 Task: Add Attachment from Trello to Card Card0000000370 in Board Board0000000093 in Workspace WS0000000031 in Trello. Add Cover Blue to Card Card0000000370 in Board Board0000000093 in Workspace WS0000000031 in Trello. Add "Copy Card To …" Button titled Button0000000370 to "bottom" of the list "To Do" to Card Card0000000370 in Board Board0000000093 in Workspace WS0000000031 in Trello. Add Description DS0000000370 to Card Card0000000370 in Board Board0000000093 in Workspace WS0000000031 in Trello. Add Comment CM0000000370 to Card Card0000000370 in Board Board0000000093 in Workspace WS0000000031 in Trello
Action: Mouse moved to (412, 481)
Screenshot: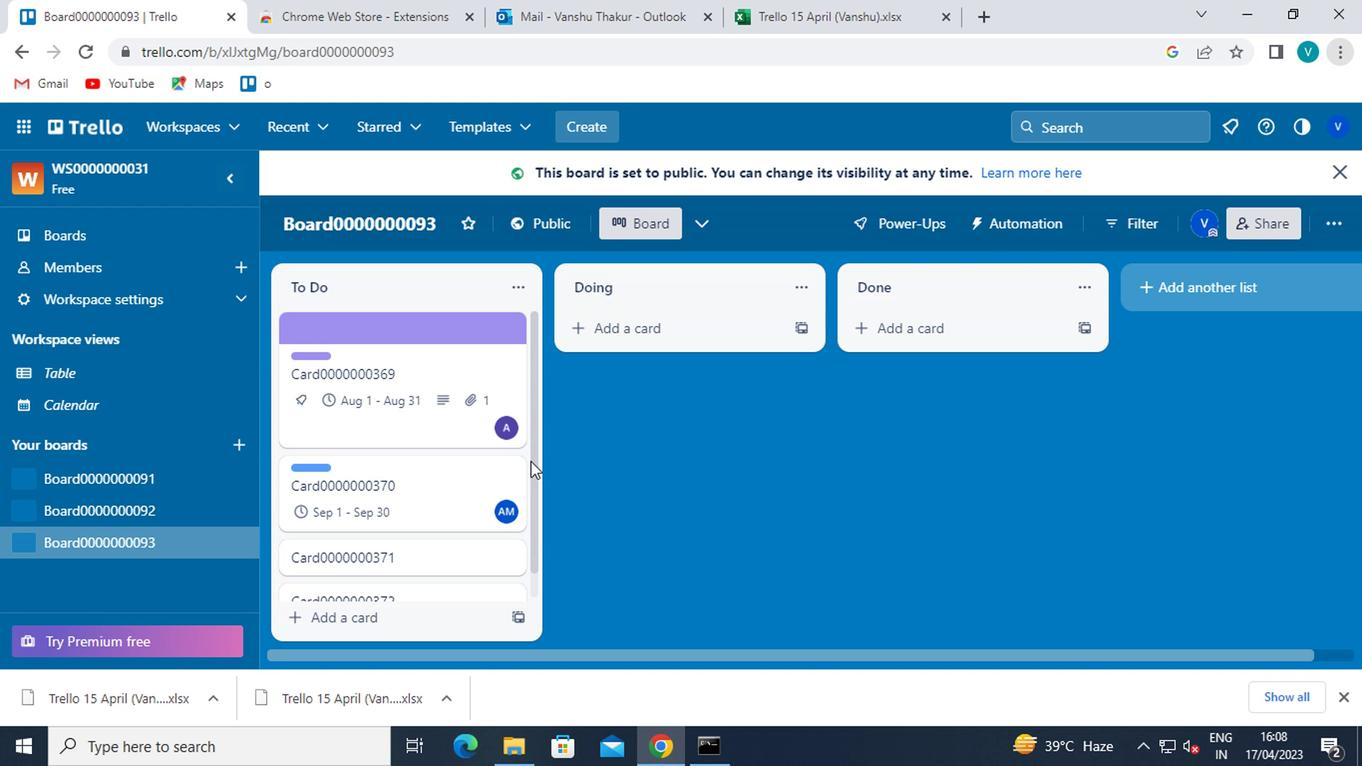 
Action: Mouse pressed left at (412, 481)
Screenshot: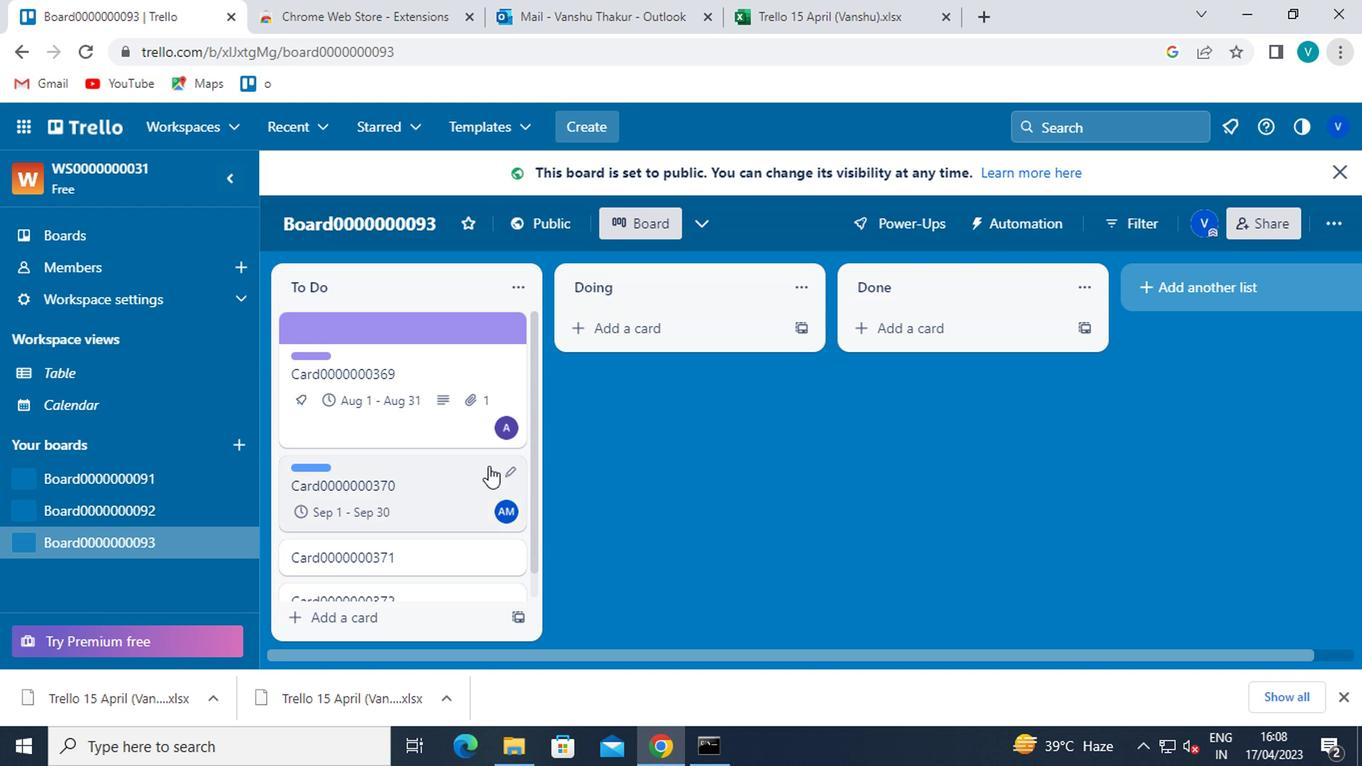 
Action: Mouse moved to (941, 430)
Screenshot: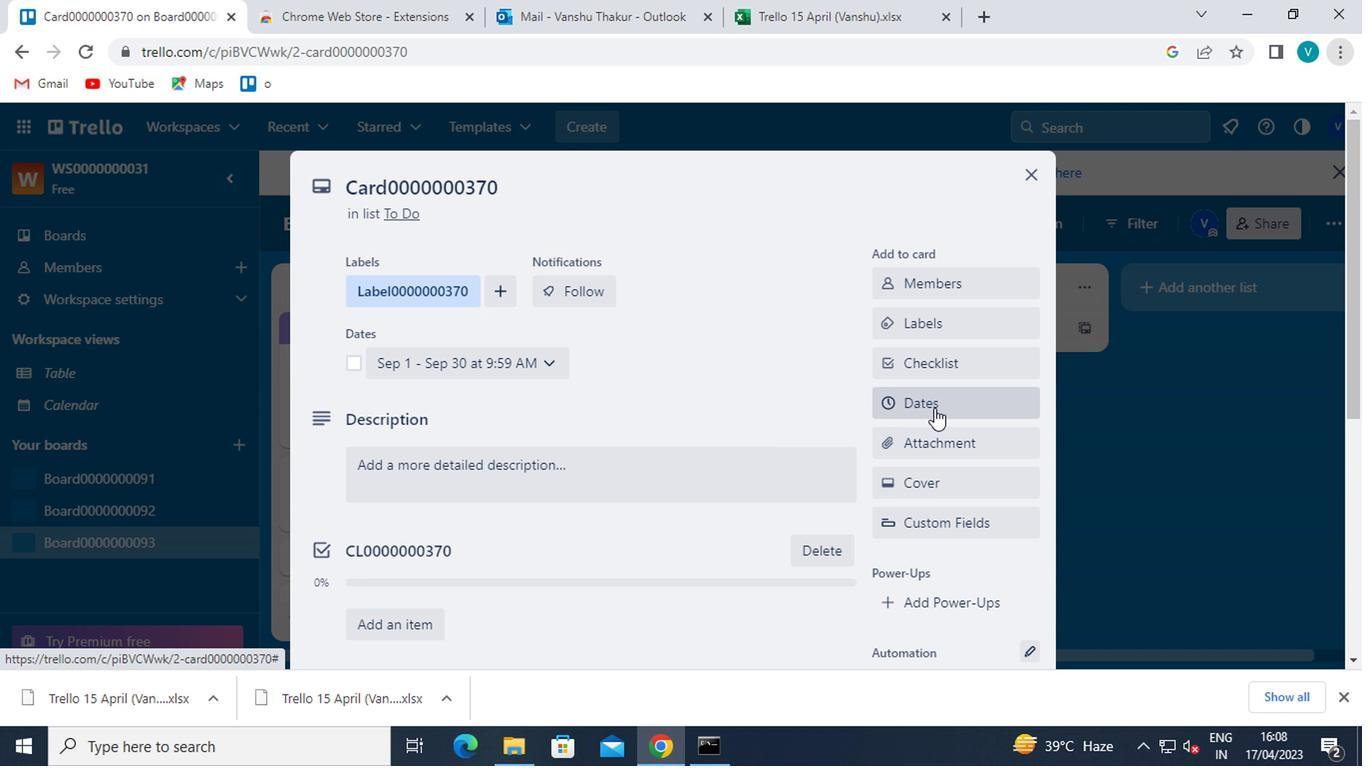 
Action: Mouse pressed left at (941, 430)
Screenshot: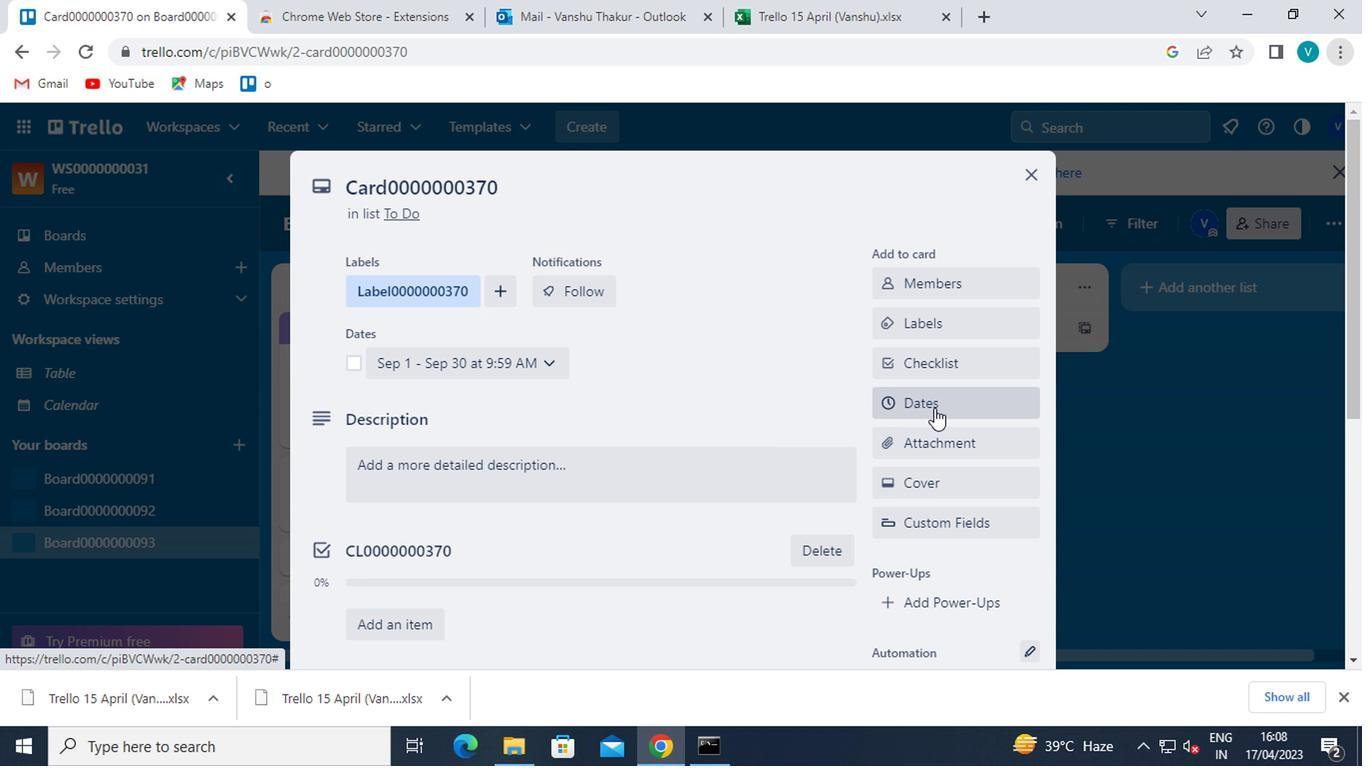 
Action: Mouse moved to (943, 236)
Screenshot: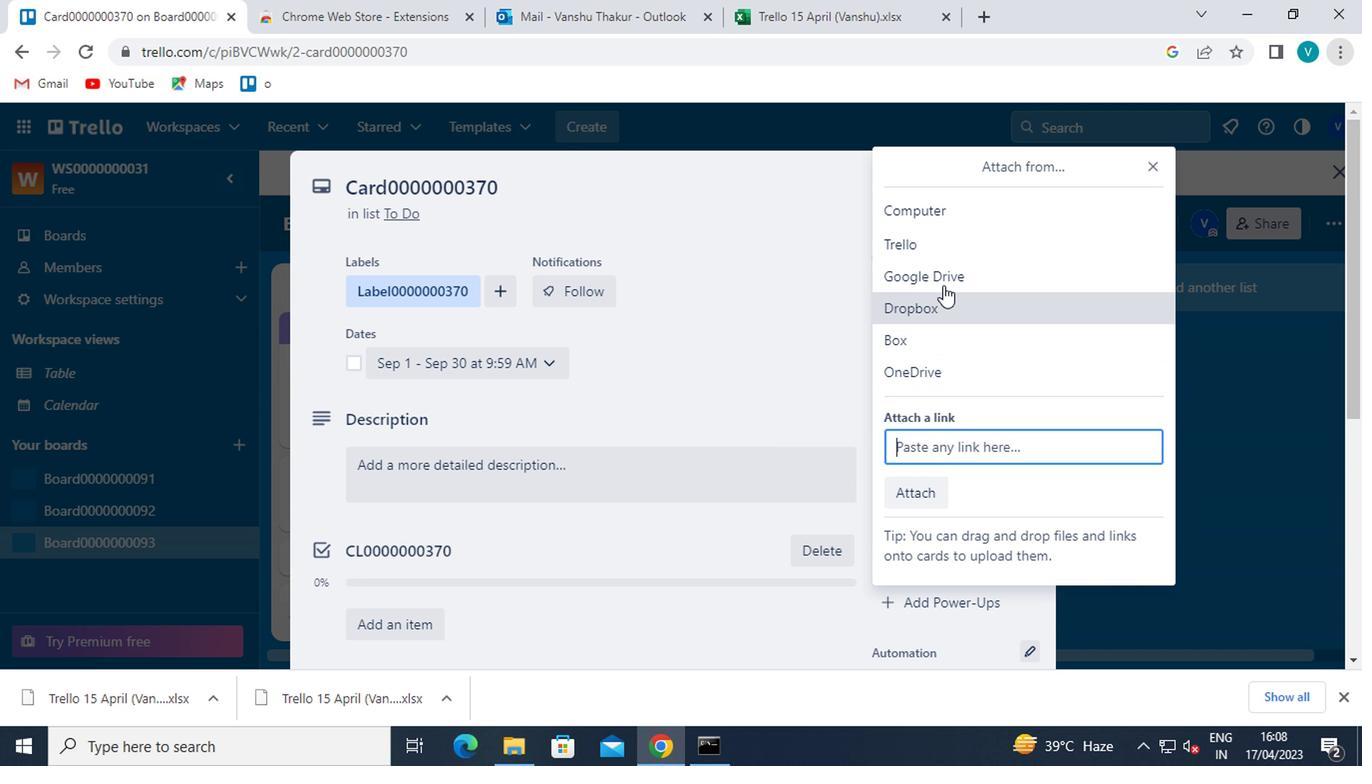 
Action: Mouse pressed left at (943, 236)
Screenshot: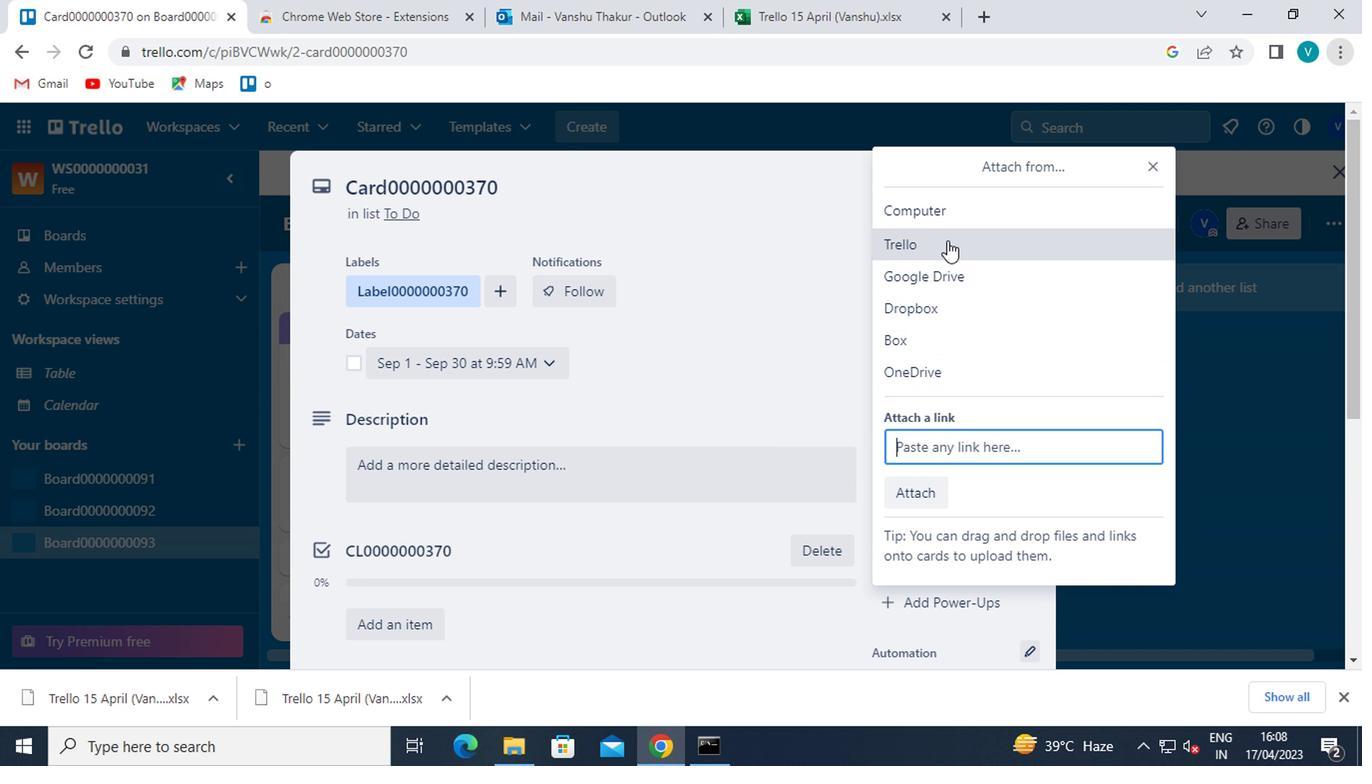 
Action: Mouse moved to (945, 325)
Screenshot: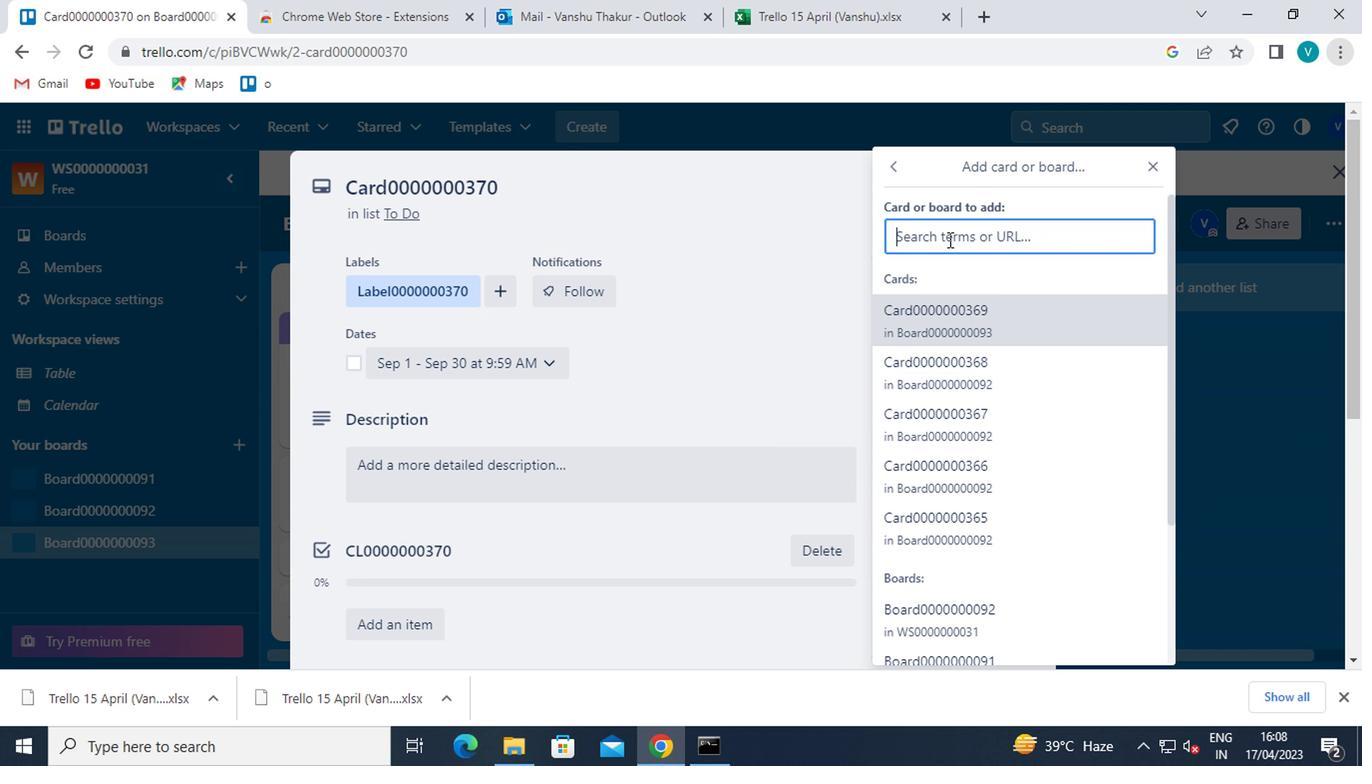 
Action: Mouse pressed left at (945, 325)
Screenshot: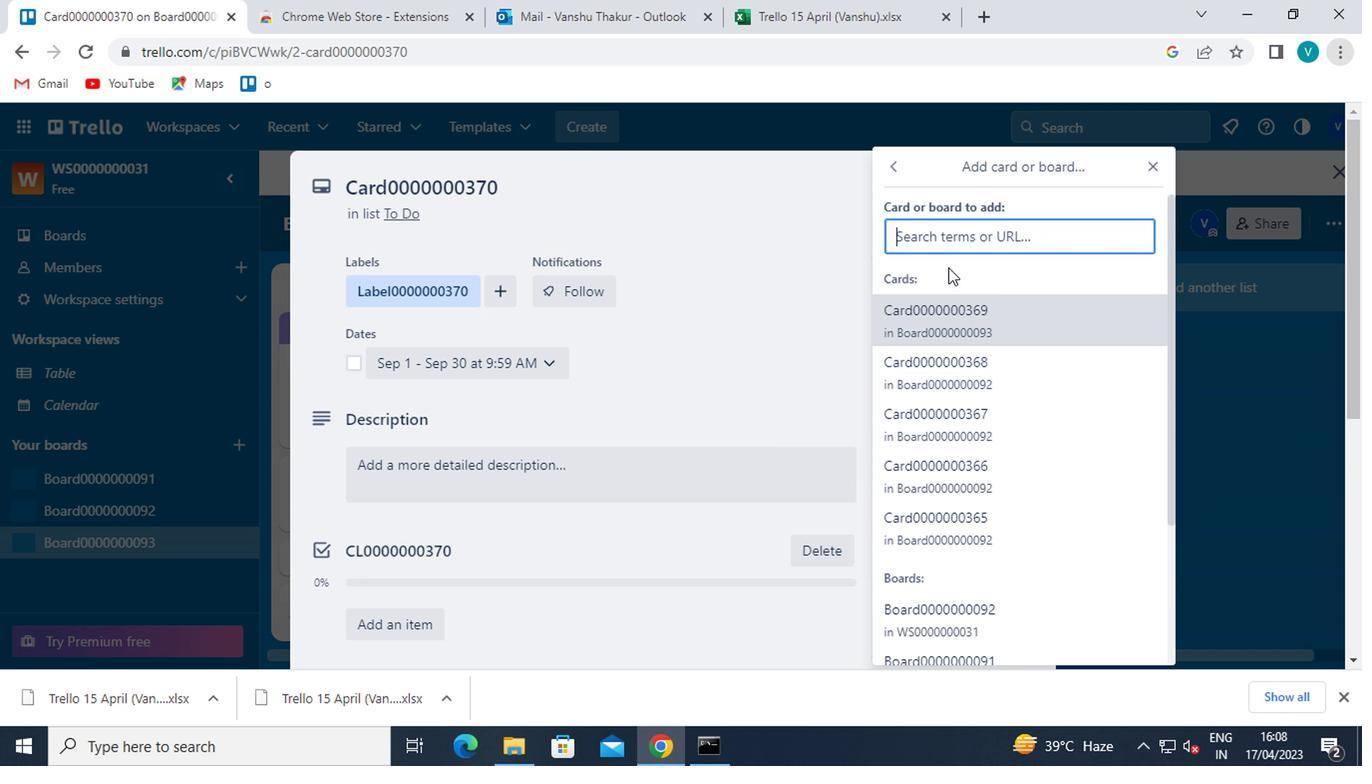 
Action: Mouse moved to (933, 478)
Screenshot: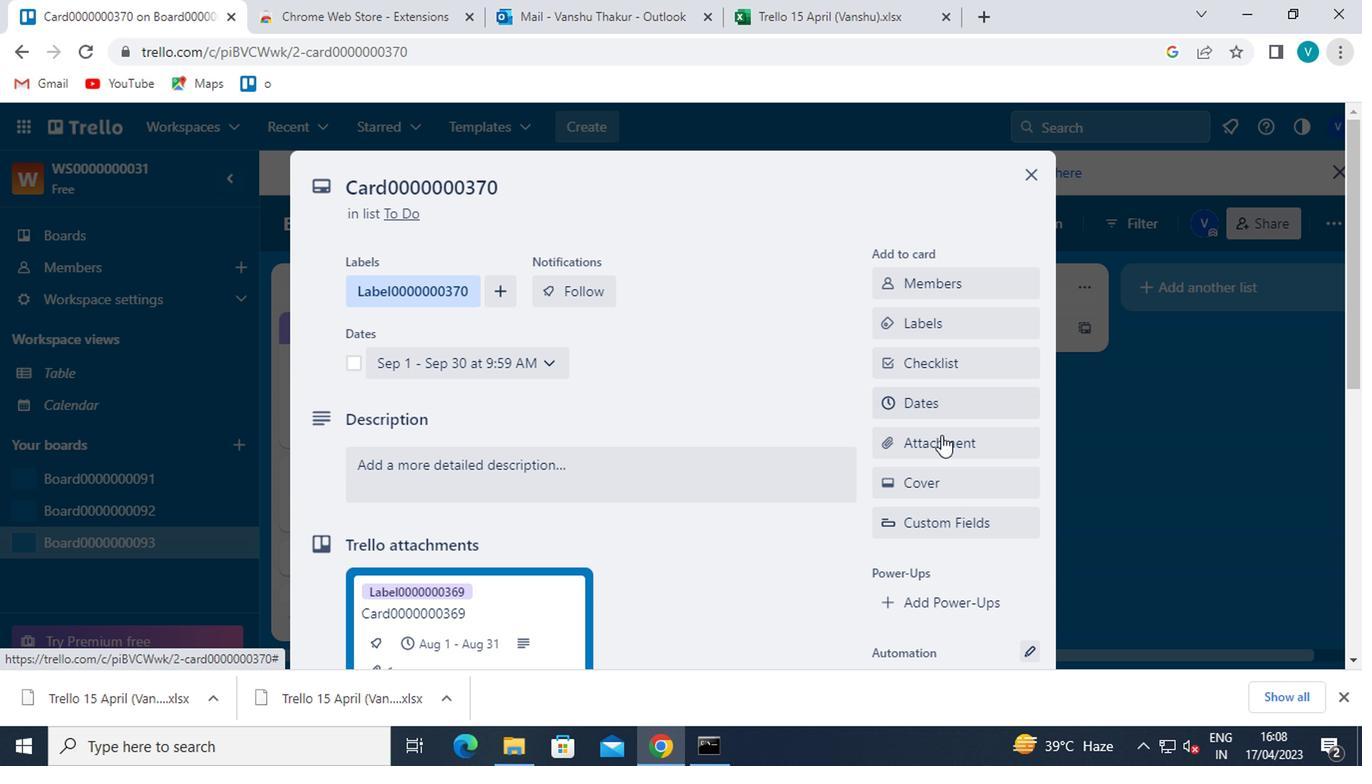 
Action: Mouse pressed left at (933, 478)
Screenshot: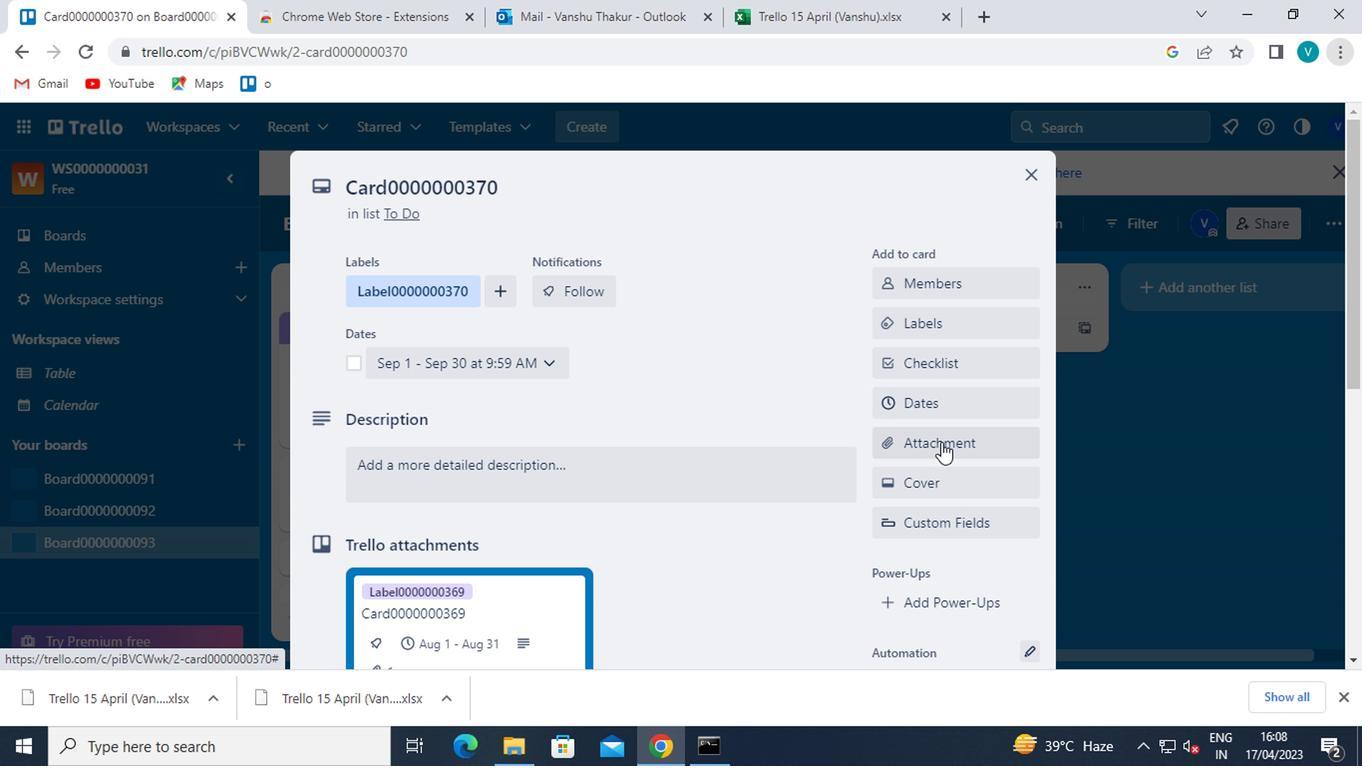 
Action: Mouse moved to (906, 396)
Screenshot: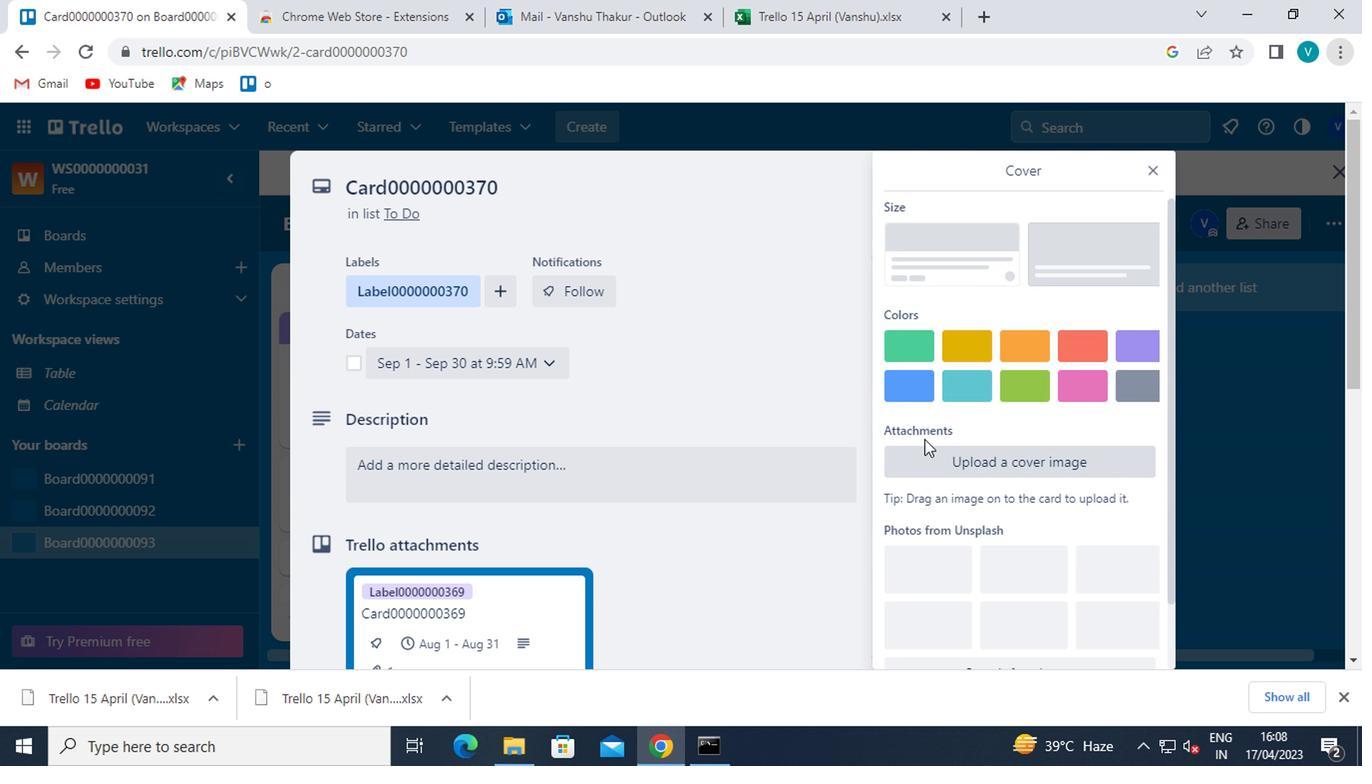 
Action: Mouse pressed left at (906, 396)
Screenshot: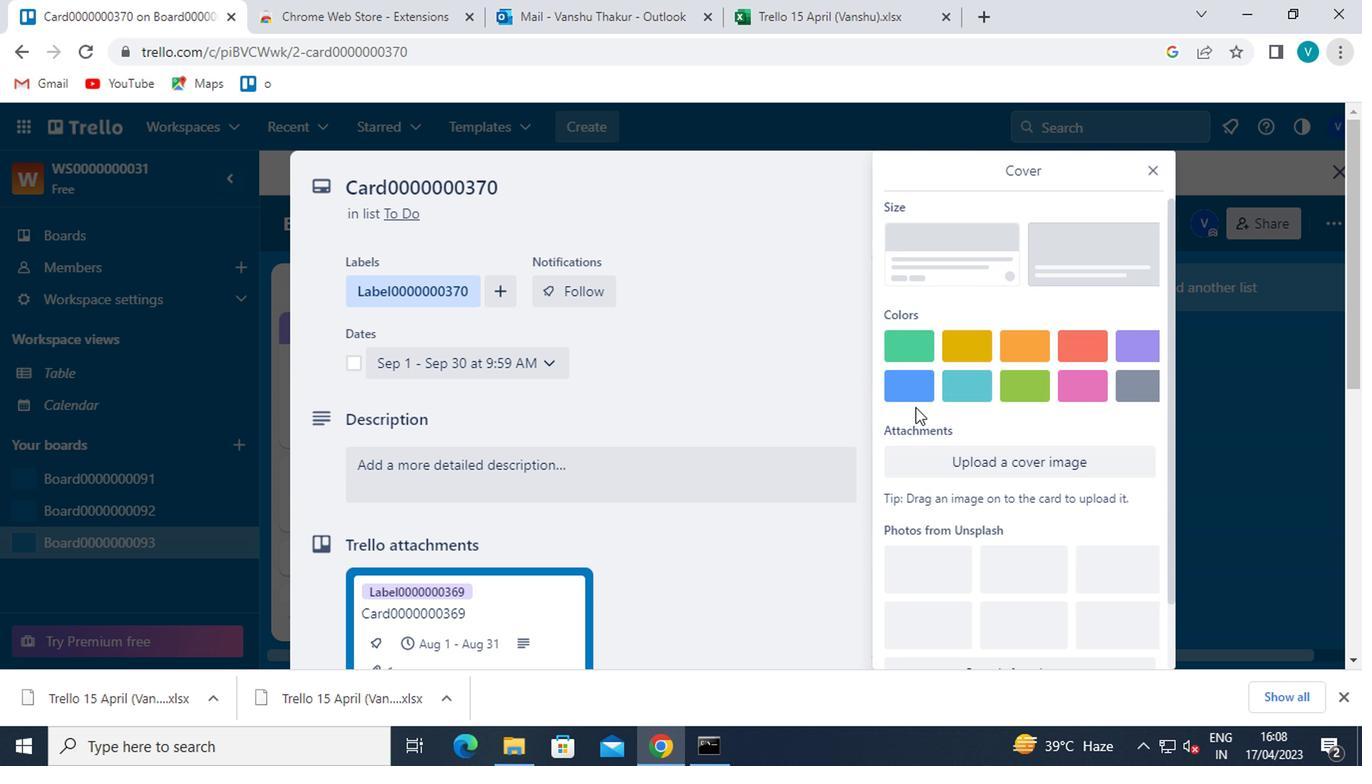 
Action: Mouse moved to (1139, 171)
Screenshot: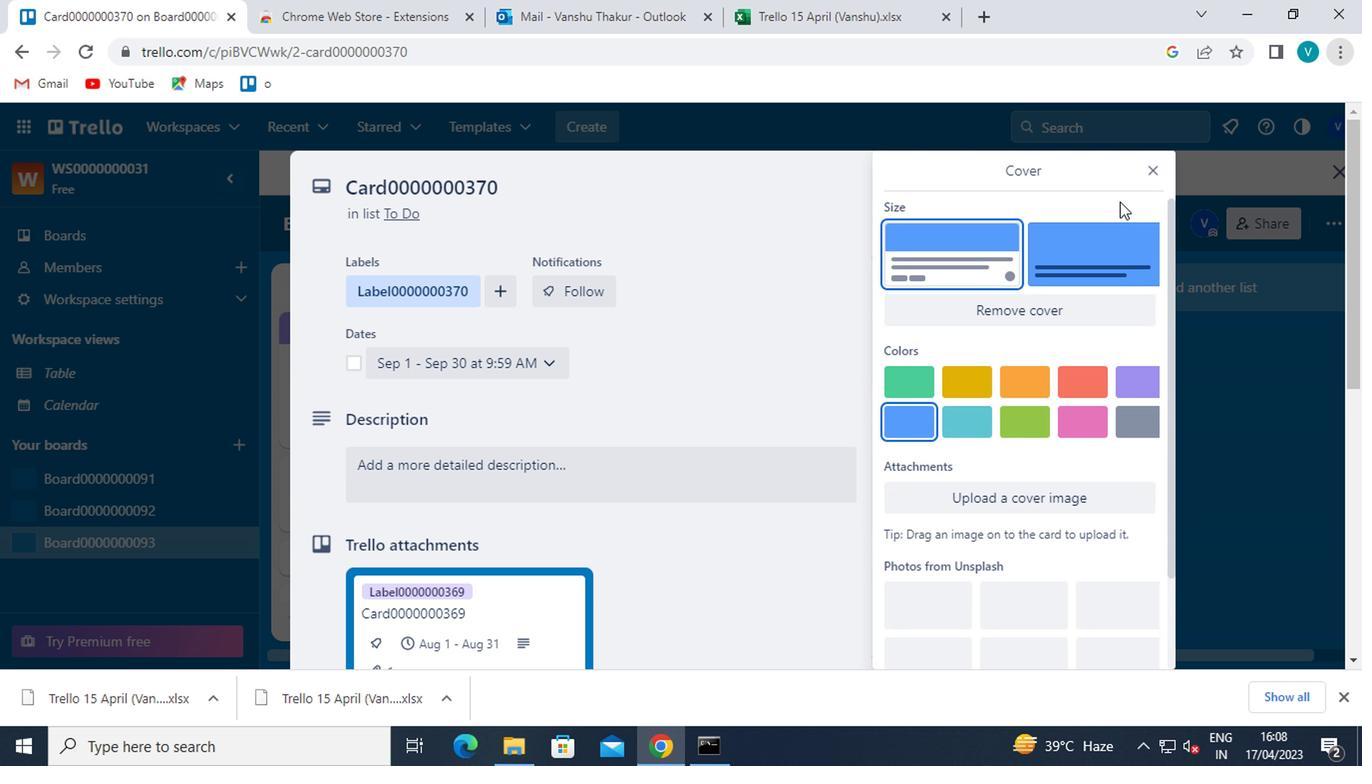 
Action: Mouse pressed left at (1139, 171)
Screenshot: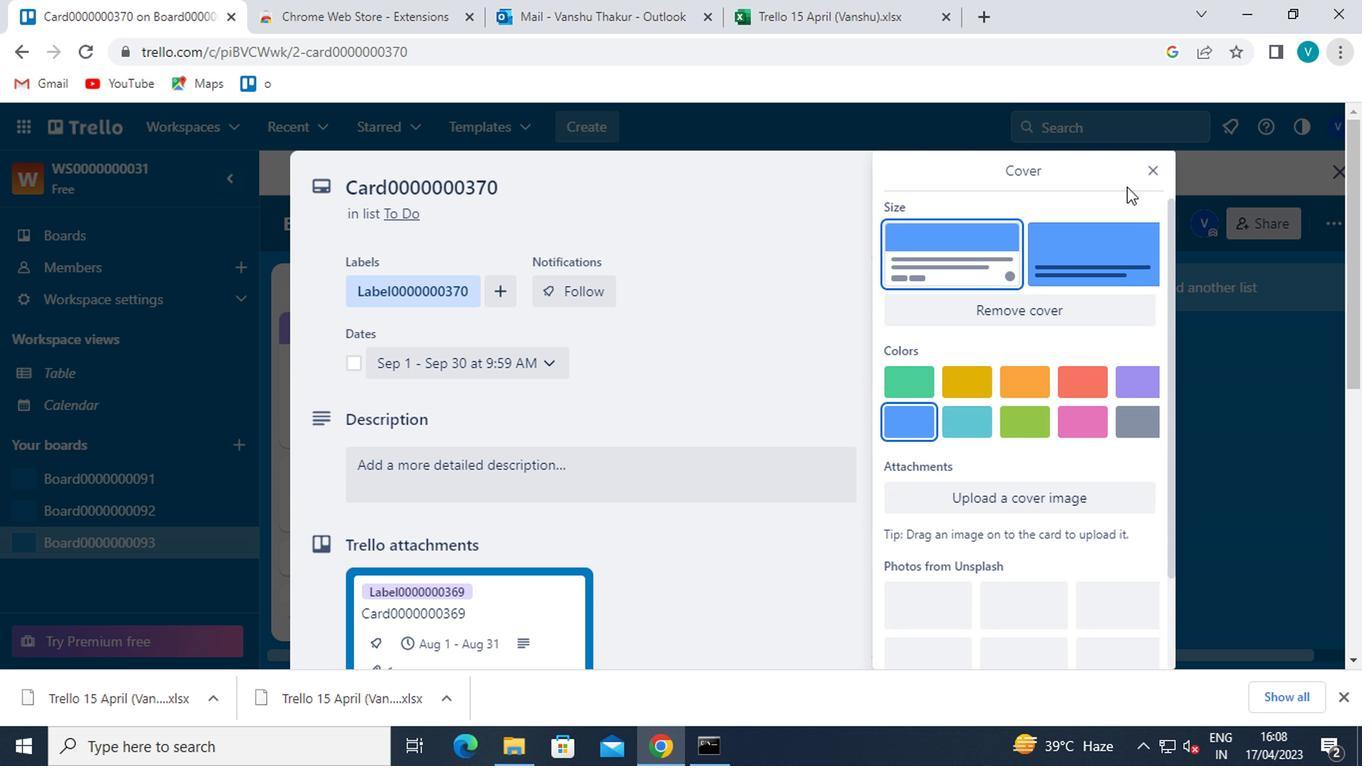 
Action: Mouse moved to (924, 431)
Screenshot: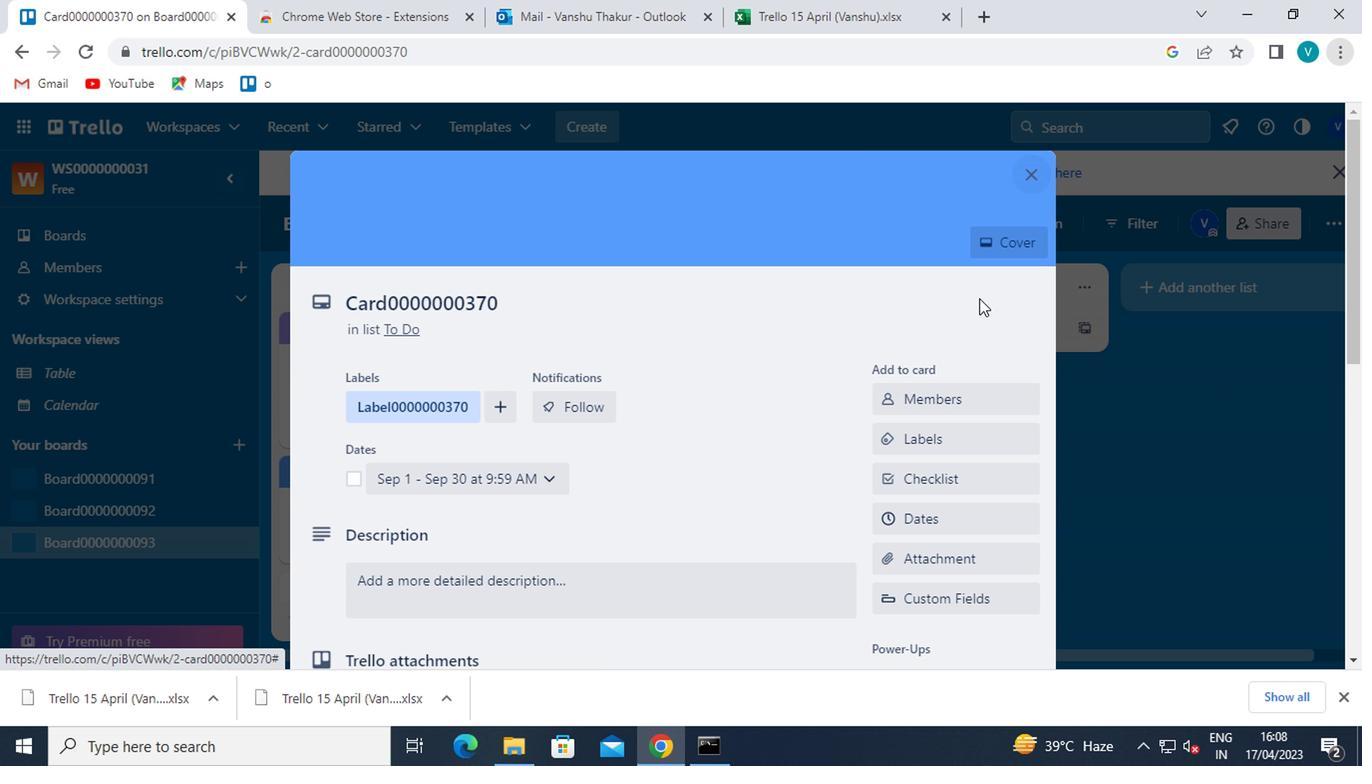 
Action: Mouse scrolled (924, 430) with delta (0, 0)
Screenshot: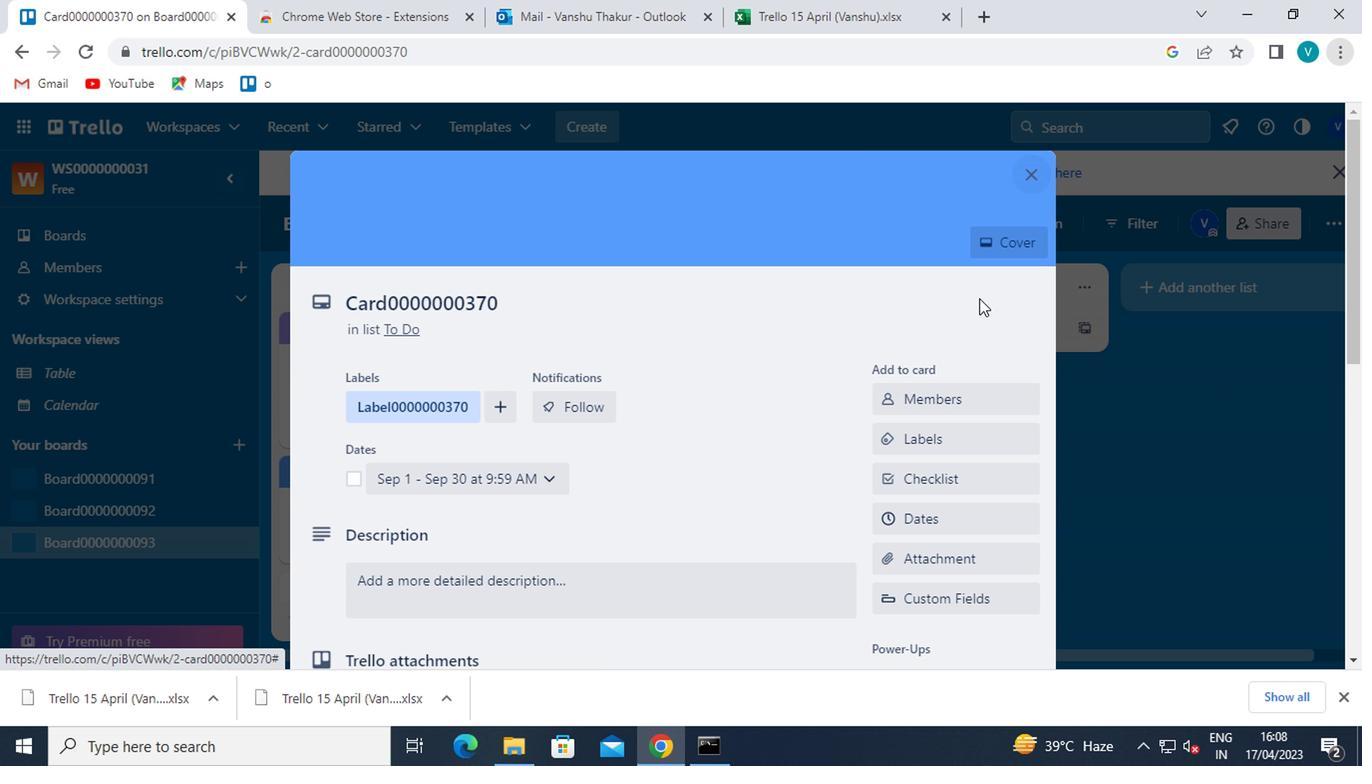
Action: Mouse moved to (922, 435)
Screenshot: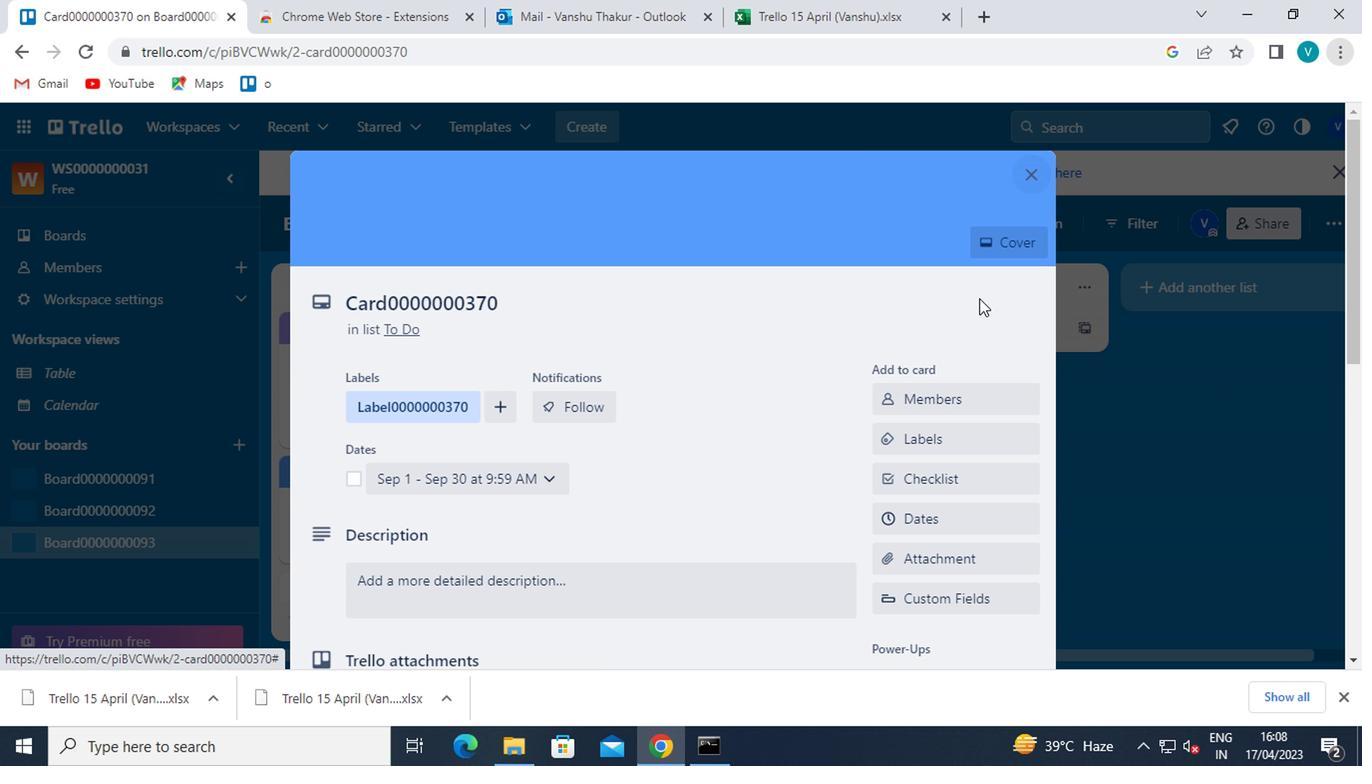 
Action: Mouse scrolled (922, 433) with delta (0, -1)
Screenshot: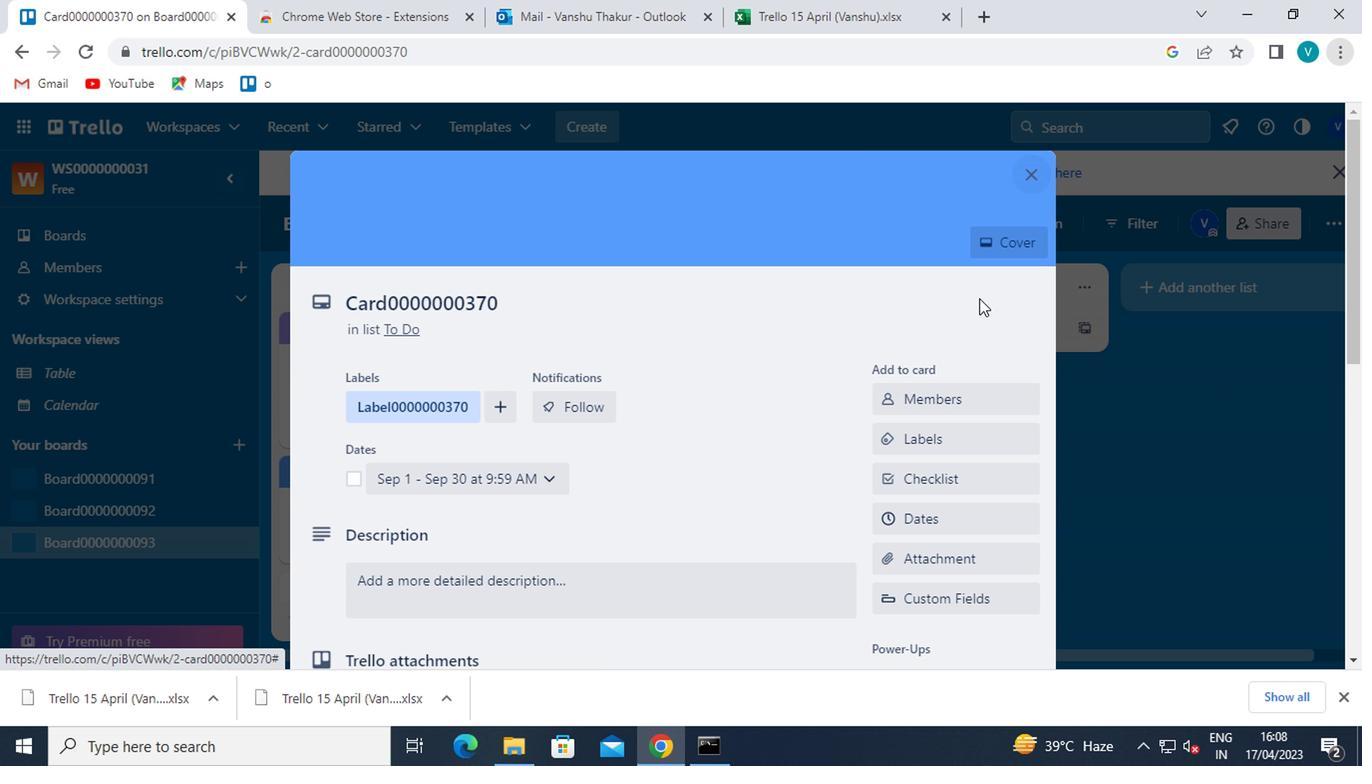
Action: Mouse moved to (921, 607)
Screenshot: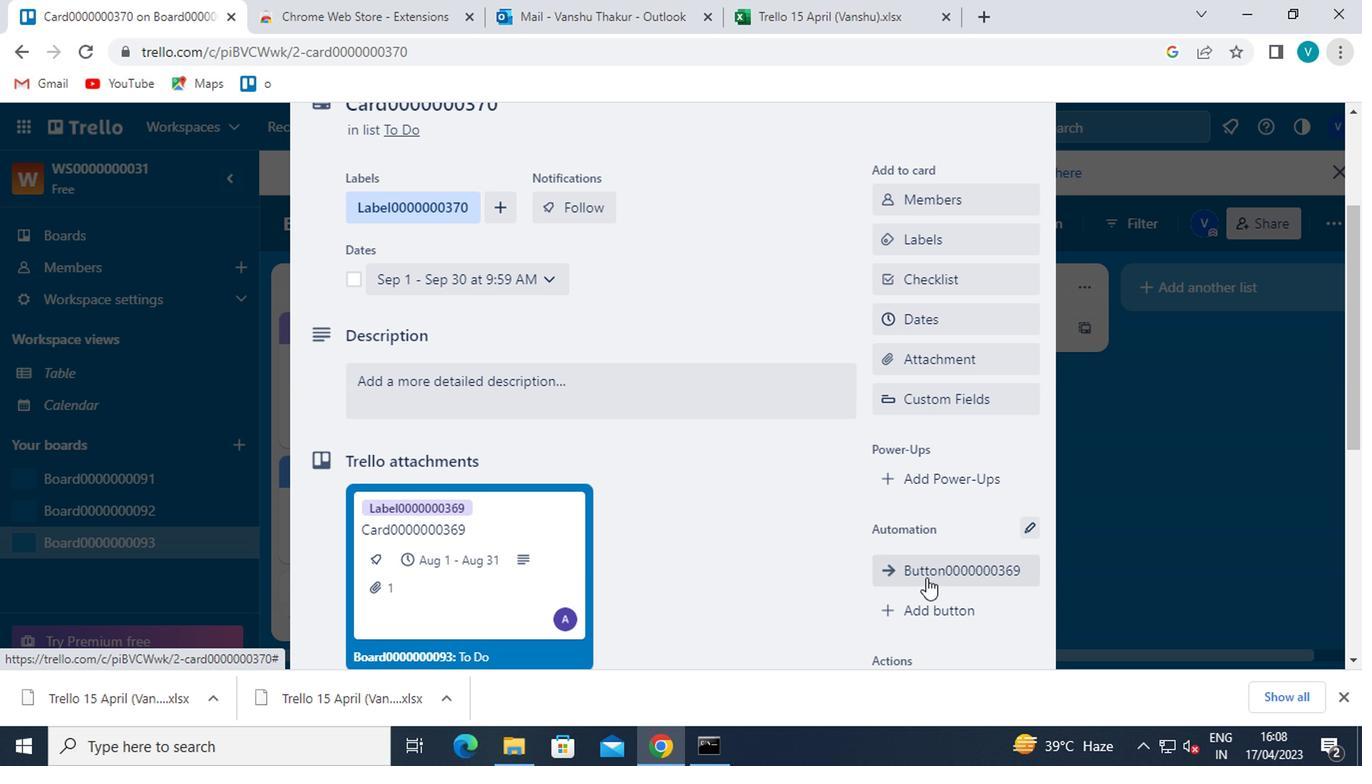 
Action: Mouse pressed left at (921, 607)
Screenshot: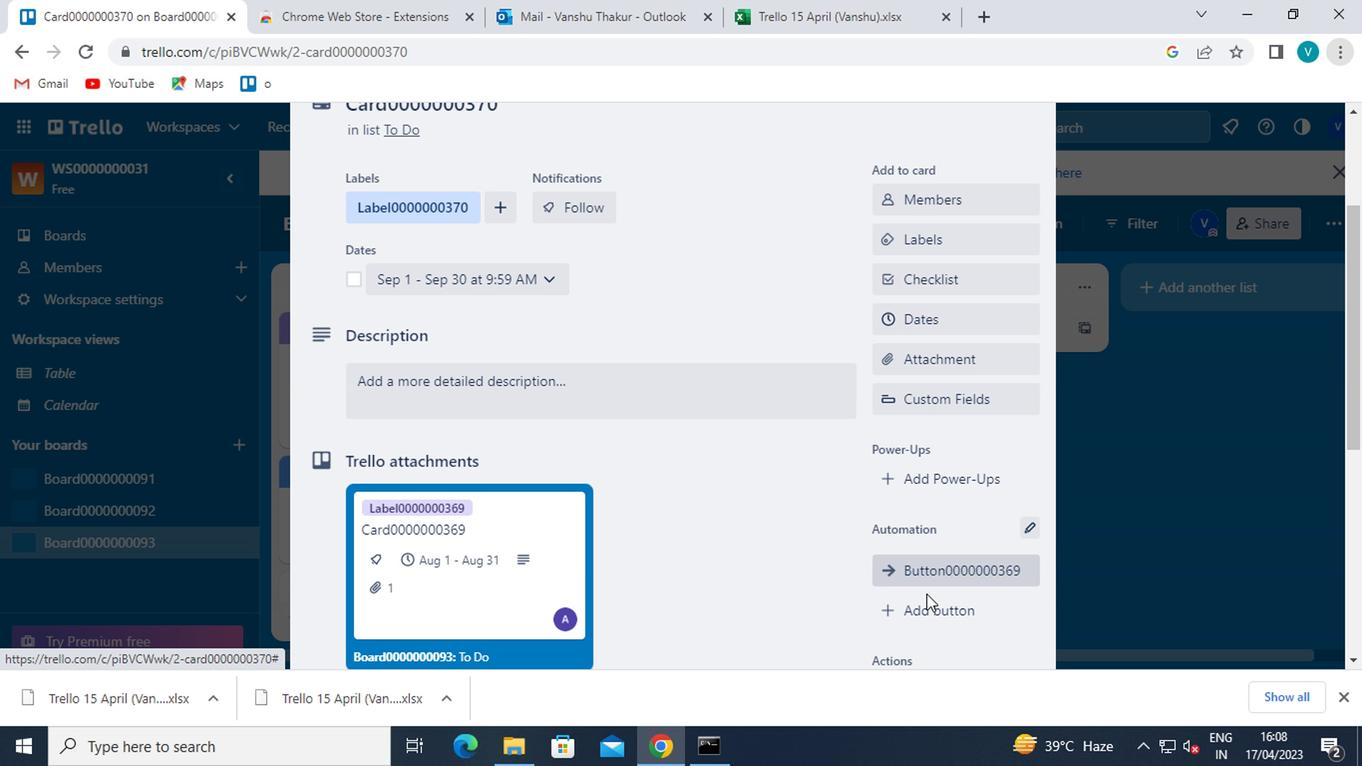 
Action: Mouse moved to (965, 290)
Screenshot: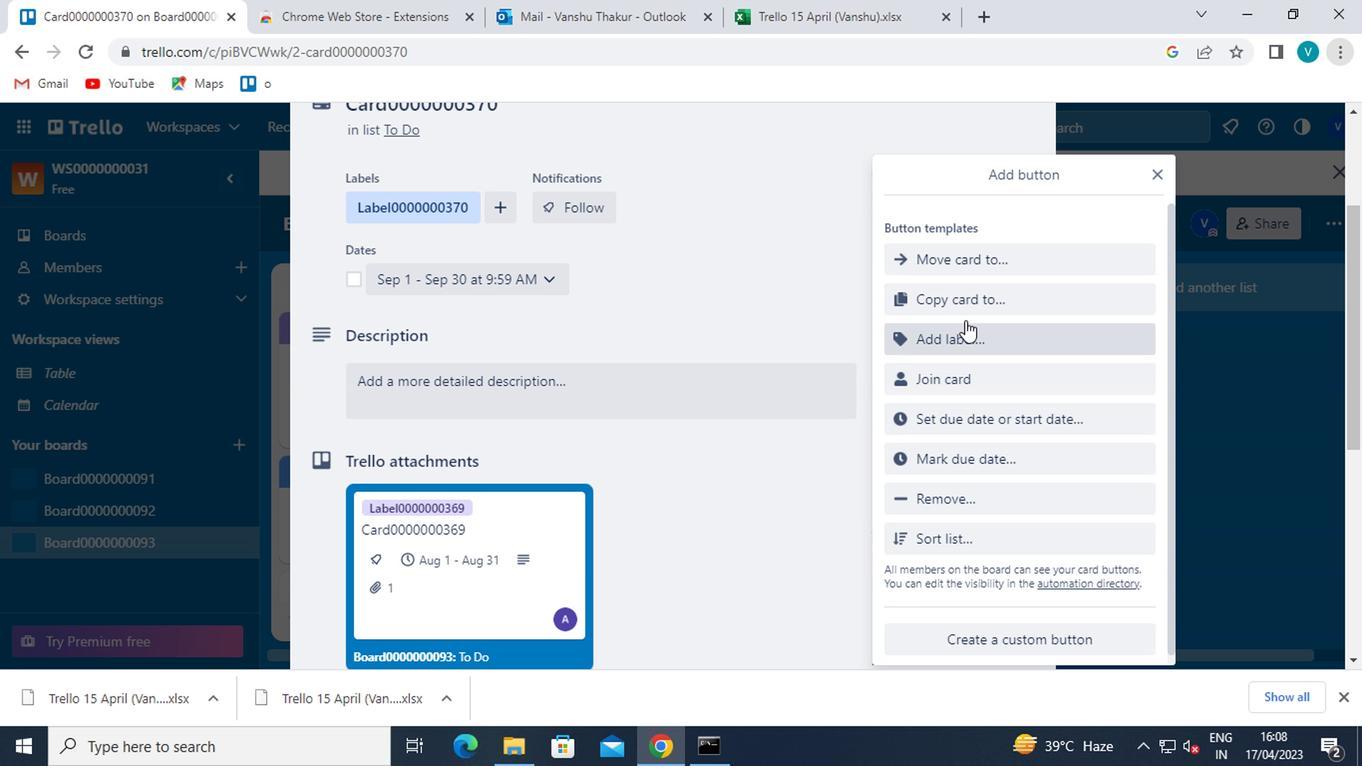 
Action: Mouse pressed left at (965, 290)
Screenshot: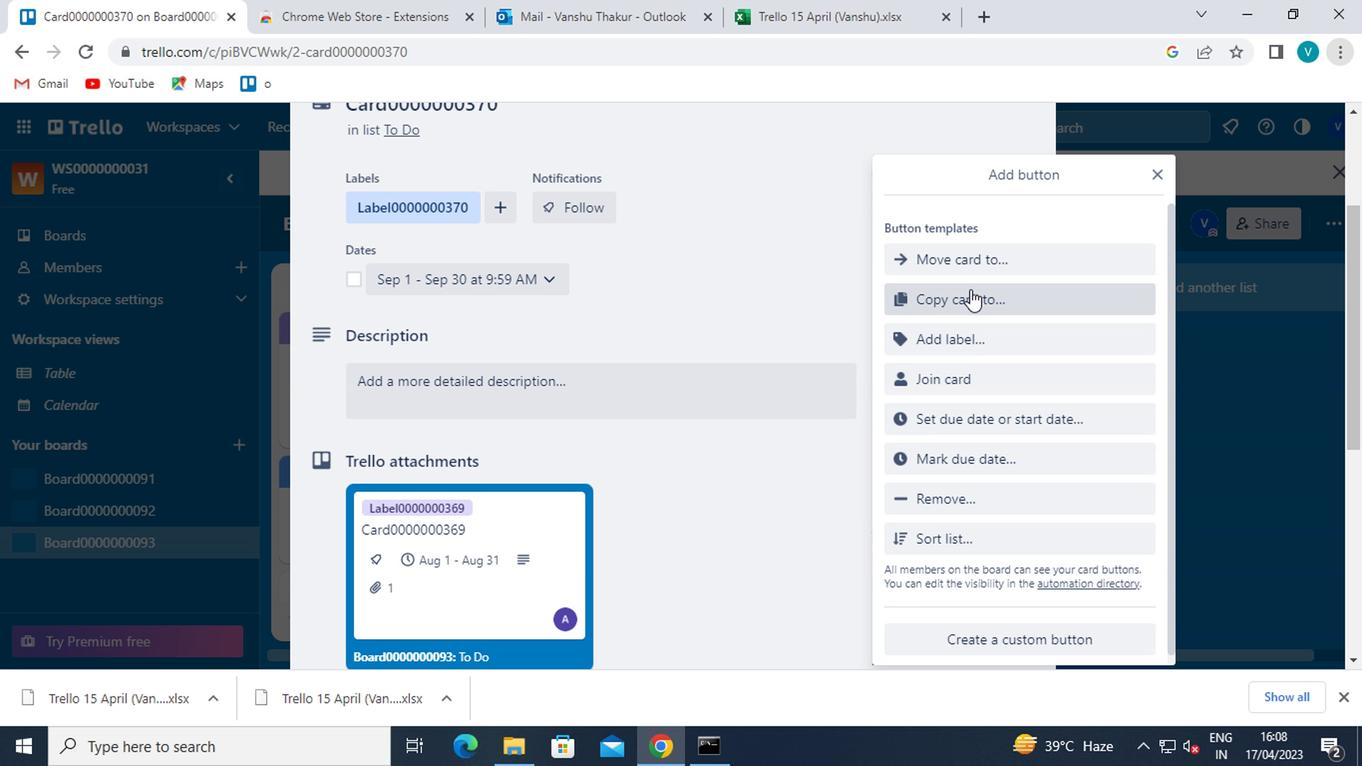 
Action: Mouse moved to (1050, 391)
Screenshot: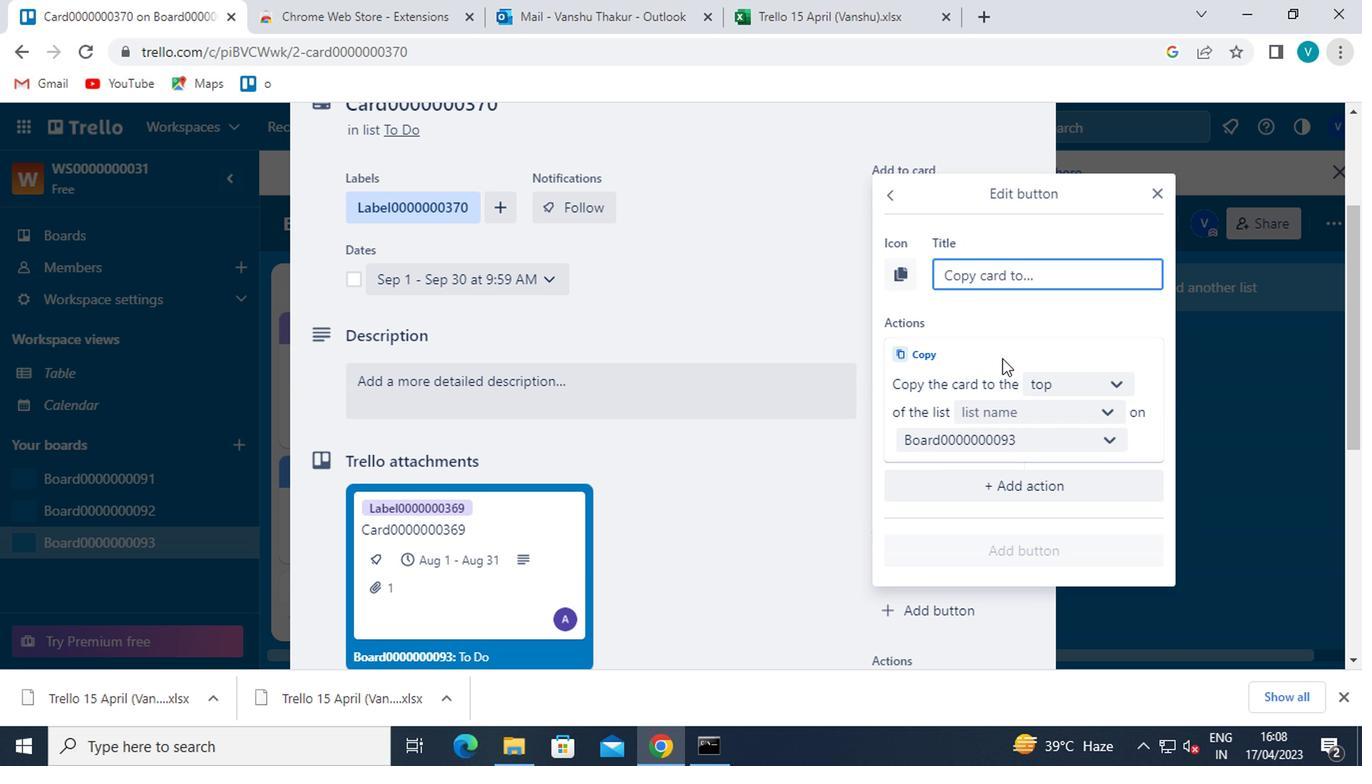 
Action: Mouse pressed left at (1050, 391)
Screenshot: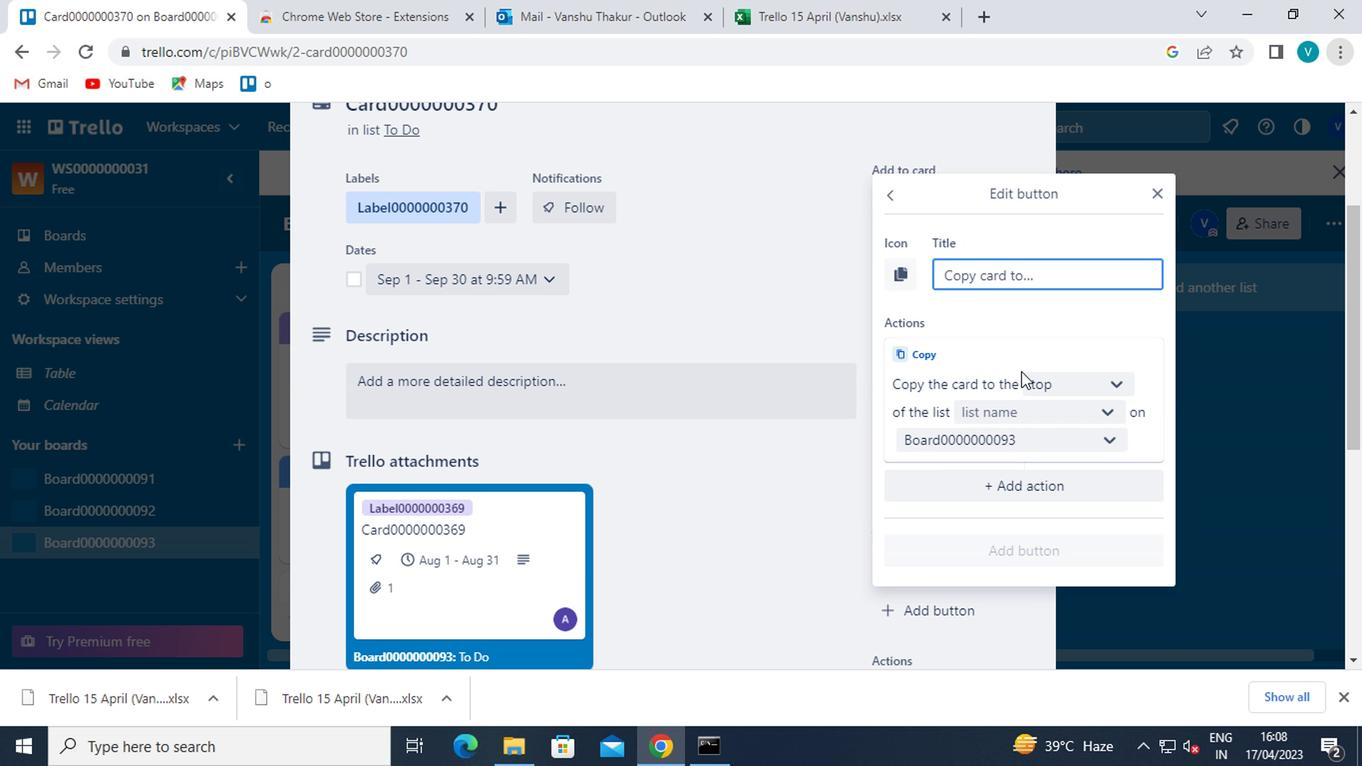 
Action: Mouse moved to (1048, 249)
Screenshot: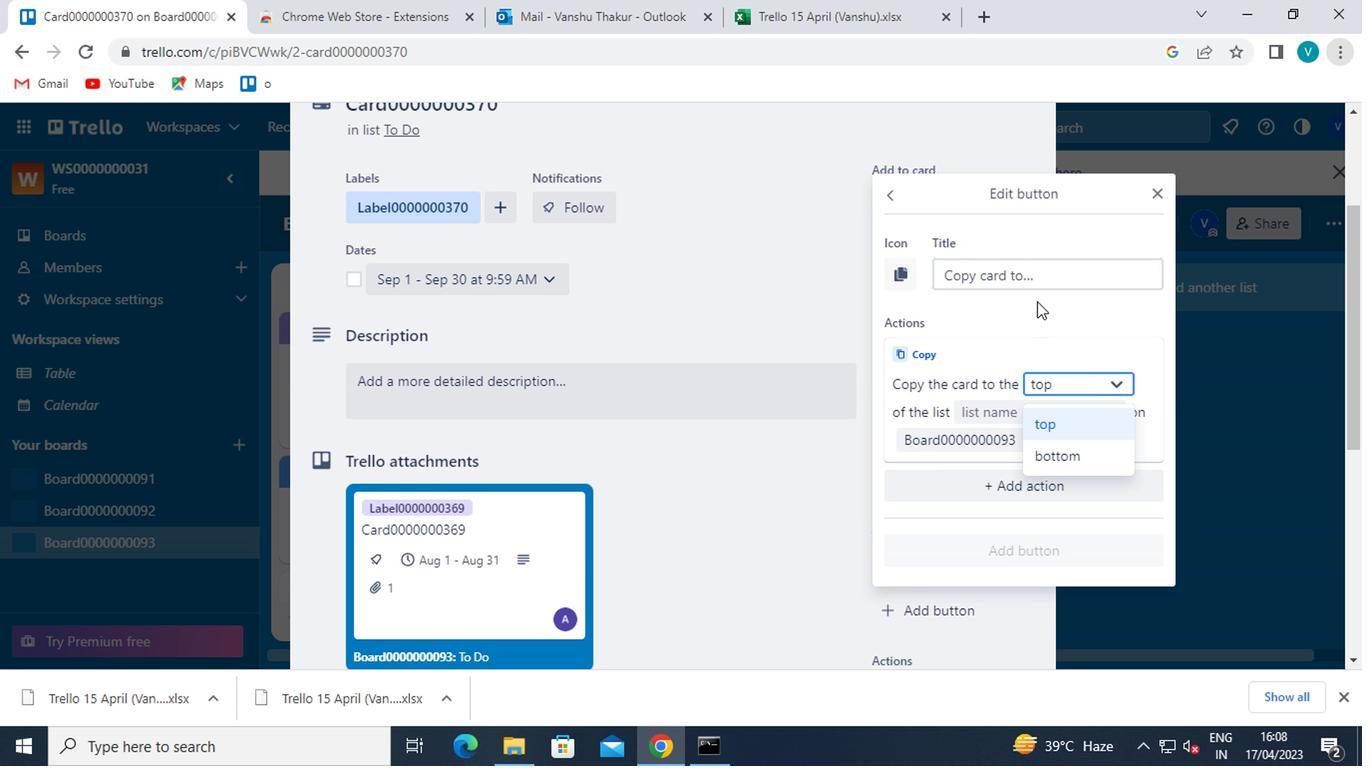 
Action: Mouse pressed left at (1048, 249)
Screenshot: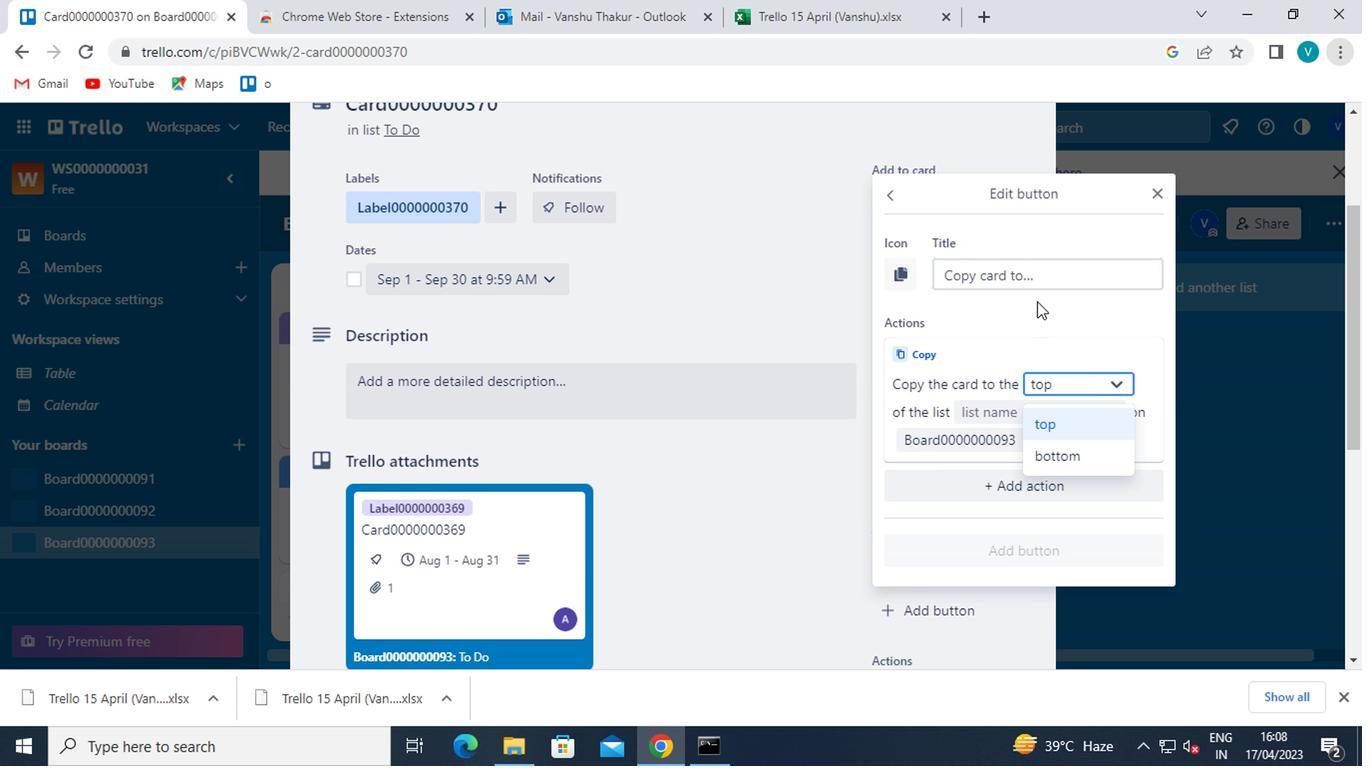 
Action: Mouse moved to (1053, 266)
Screenshot: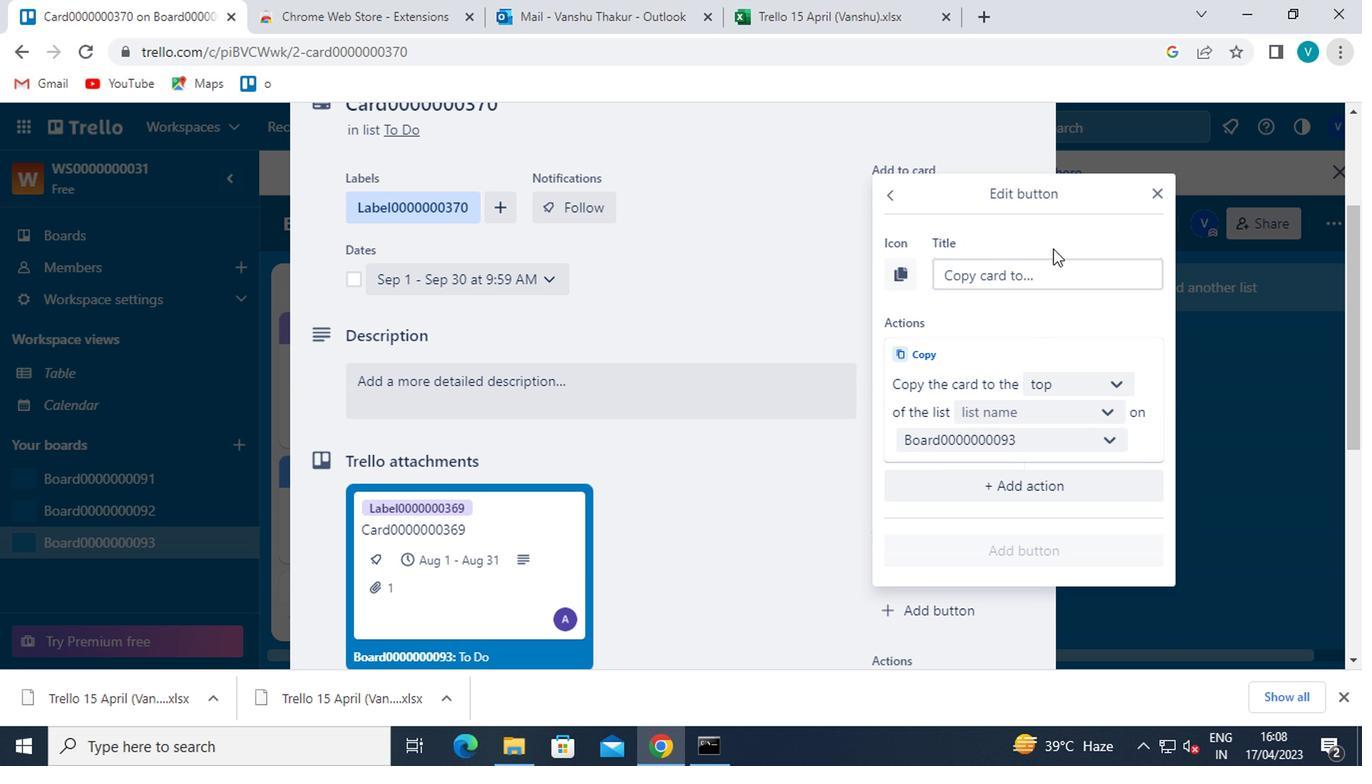
Action: Mouse pressed left at (1053, 266)
Screenshot: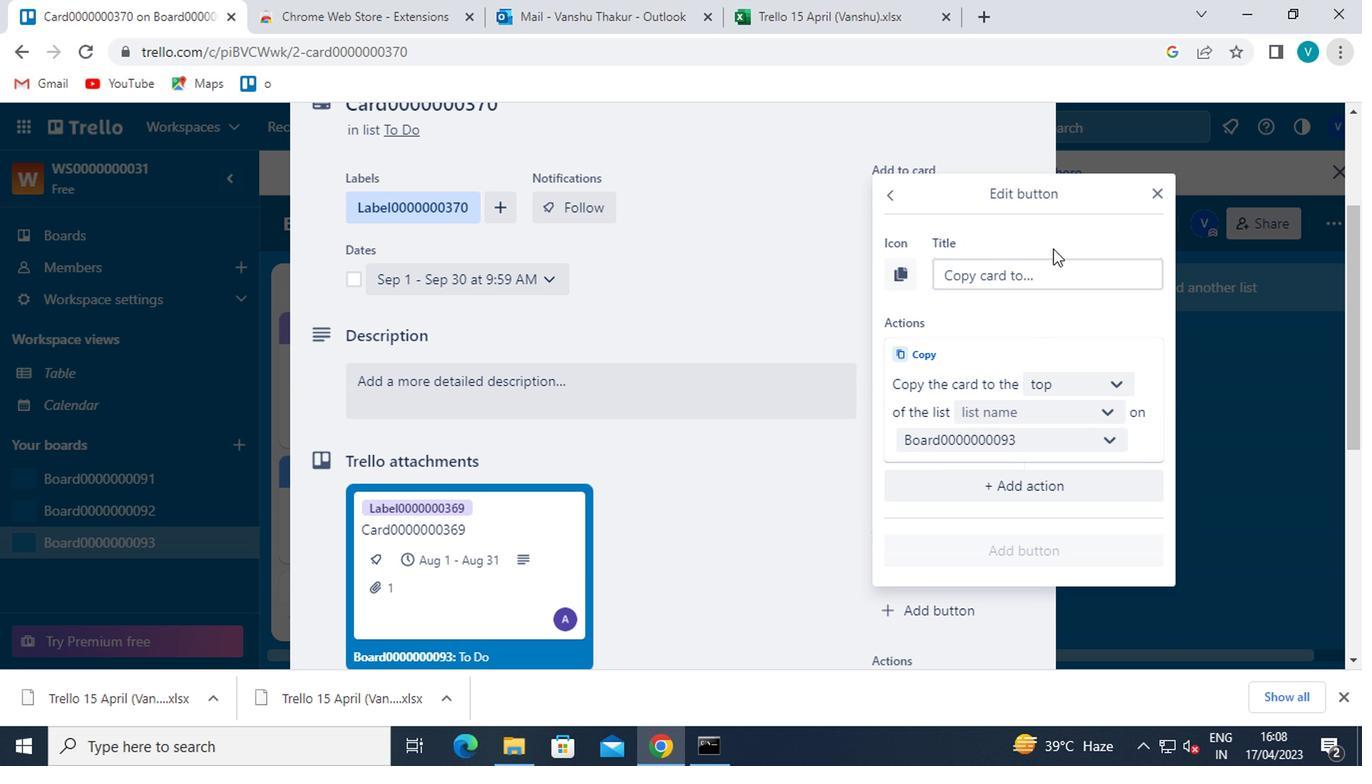 
Action: Key pressed <Key.shift><Key.shift><Key.shift><Key.shift><Key.shift><Key.shift><Key.shift><Key.shift><Key.shift><Key.shift><Key.shift><Key.shift><Key.shift><Key.shift><Key.shift><Key.shift><Key.shift>BUTTON0000000370
Screenshot: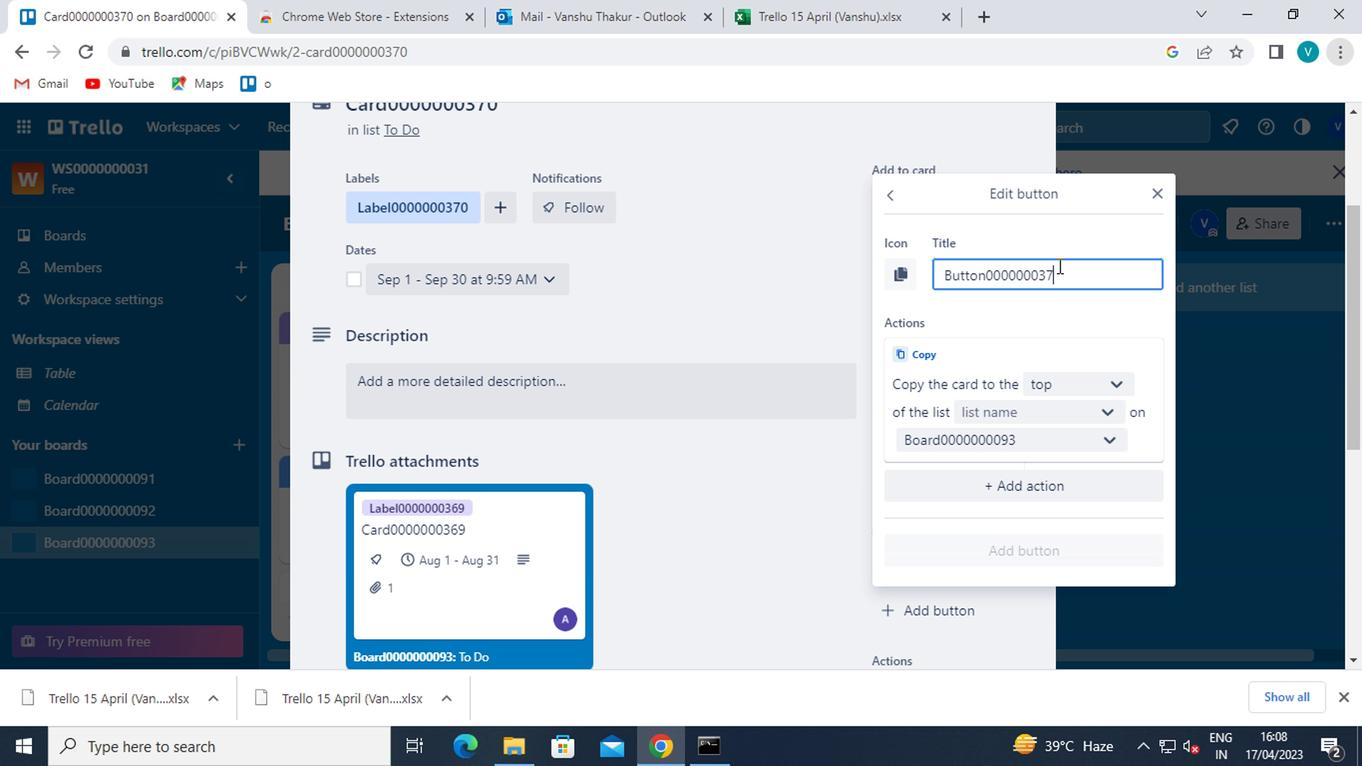 
Action: Mouse moved to (1078, 384)
Screenshot: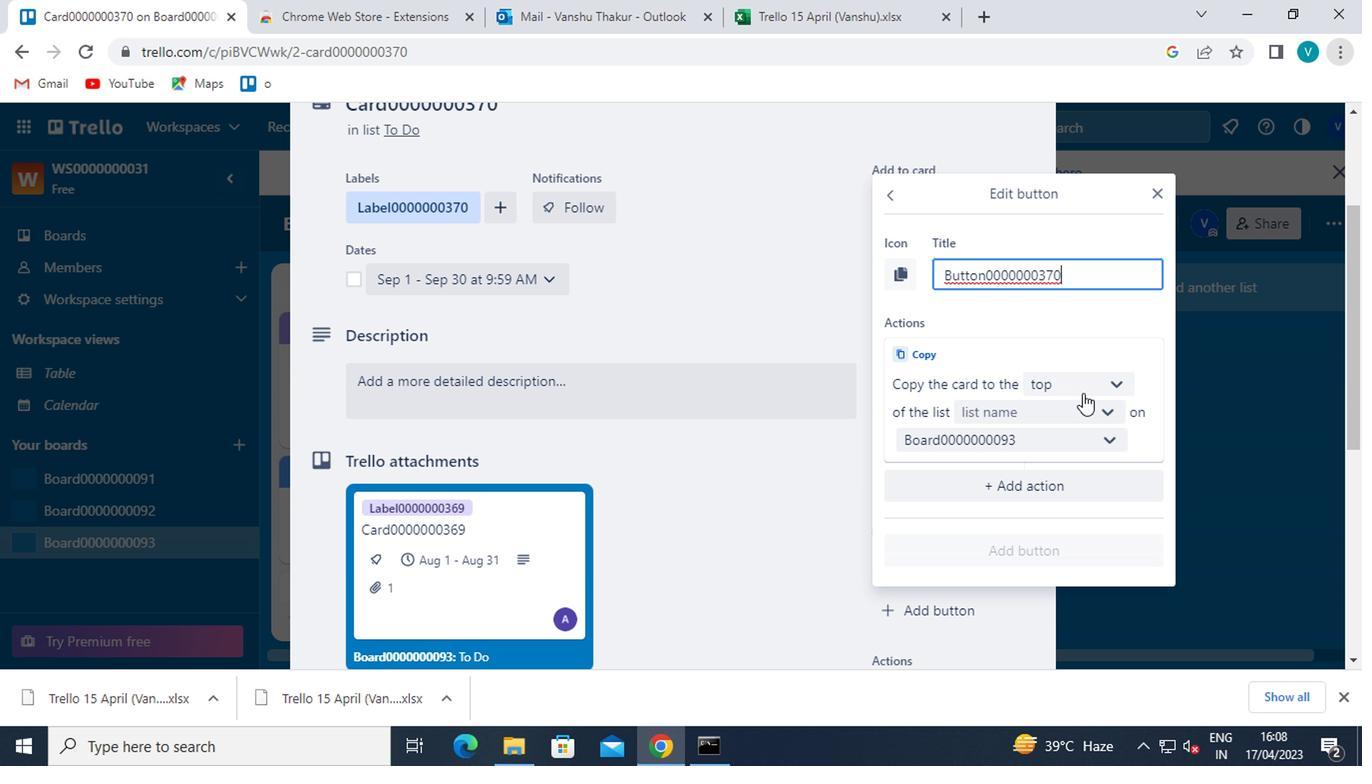 
Action: Mouse pressed left at (1078, 384)
Screenshot: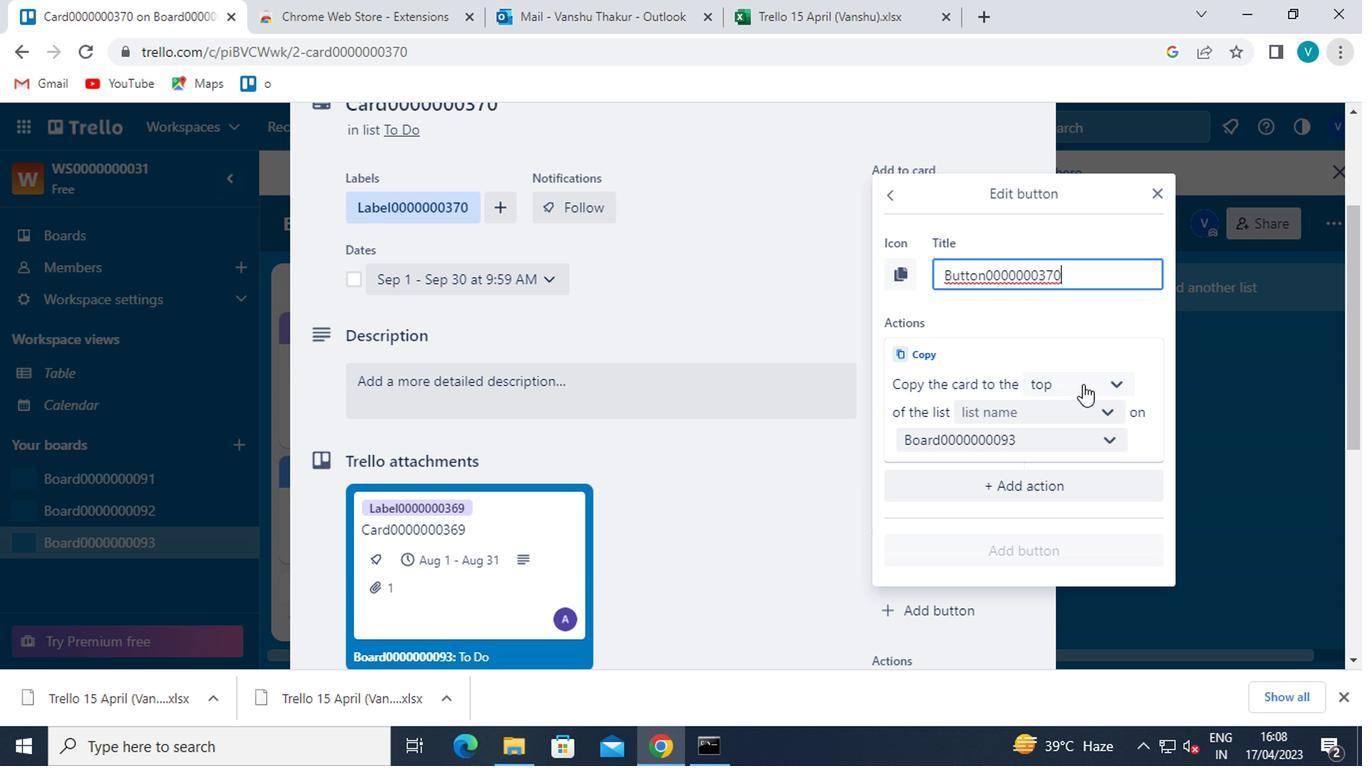 
Action: Mouse moved to (1075, 449)
Screenshot: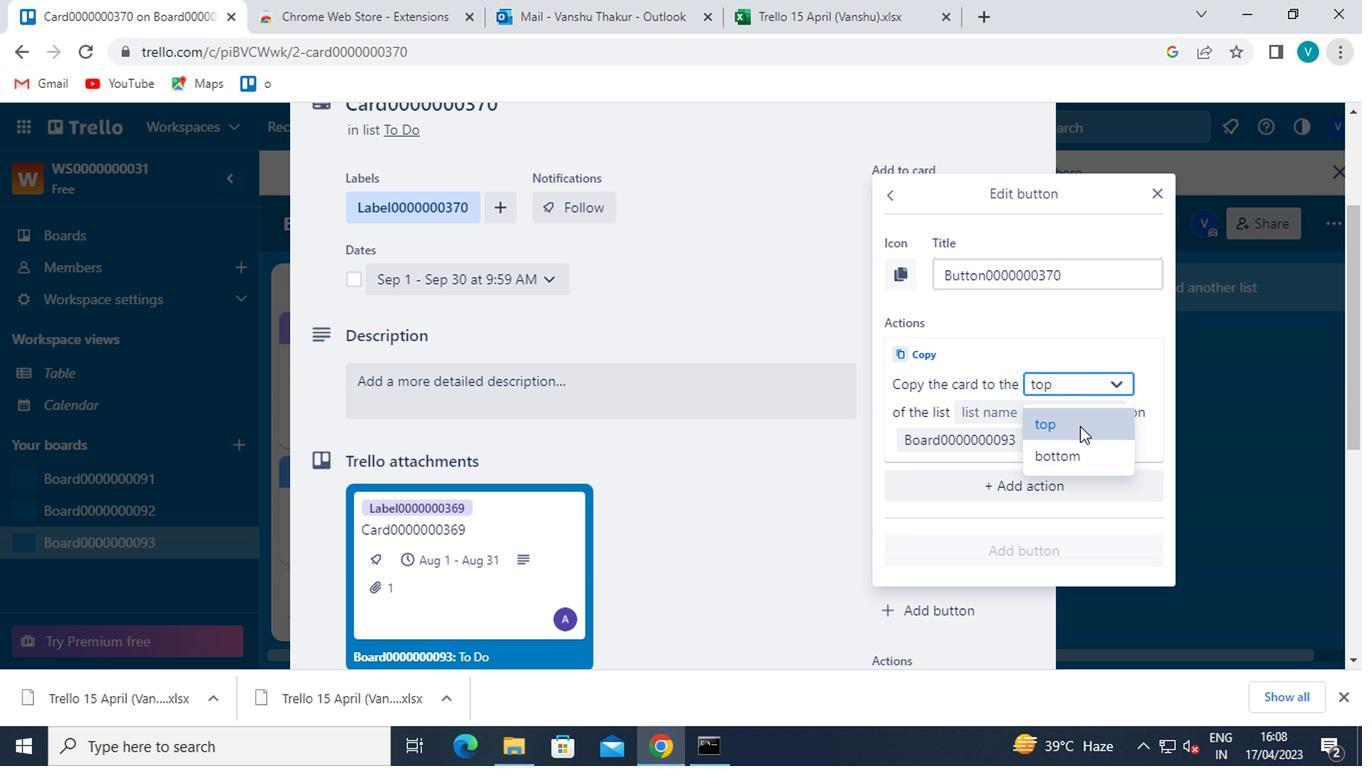 
Action: Mouse pressed left at (1075, 449)
Screenshot: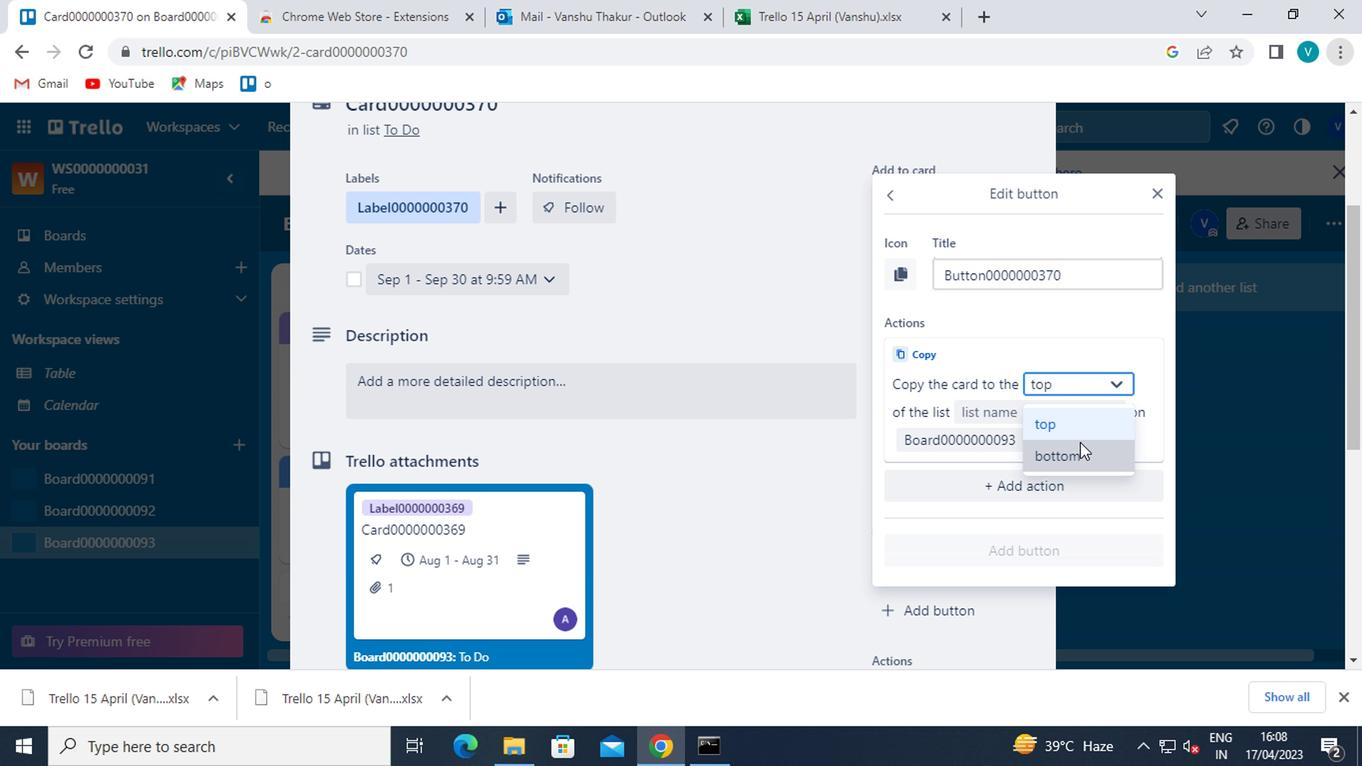 
Action: Mouse moved to (1075, 420)
Screenshot: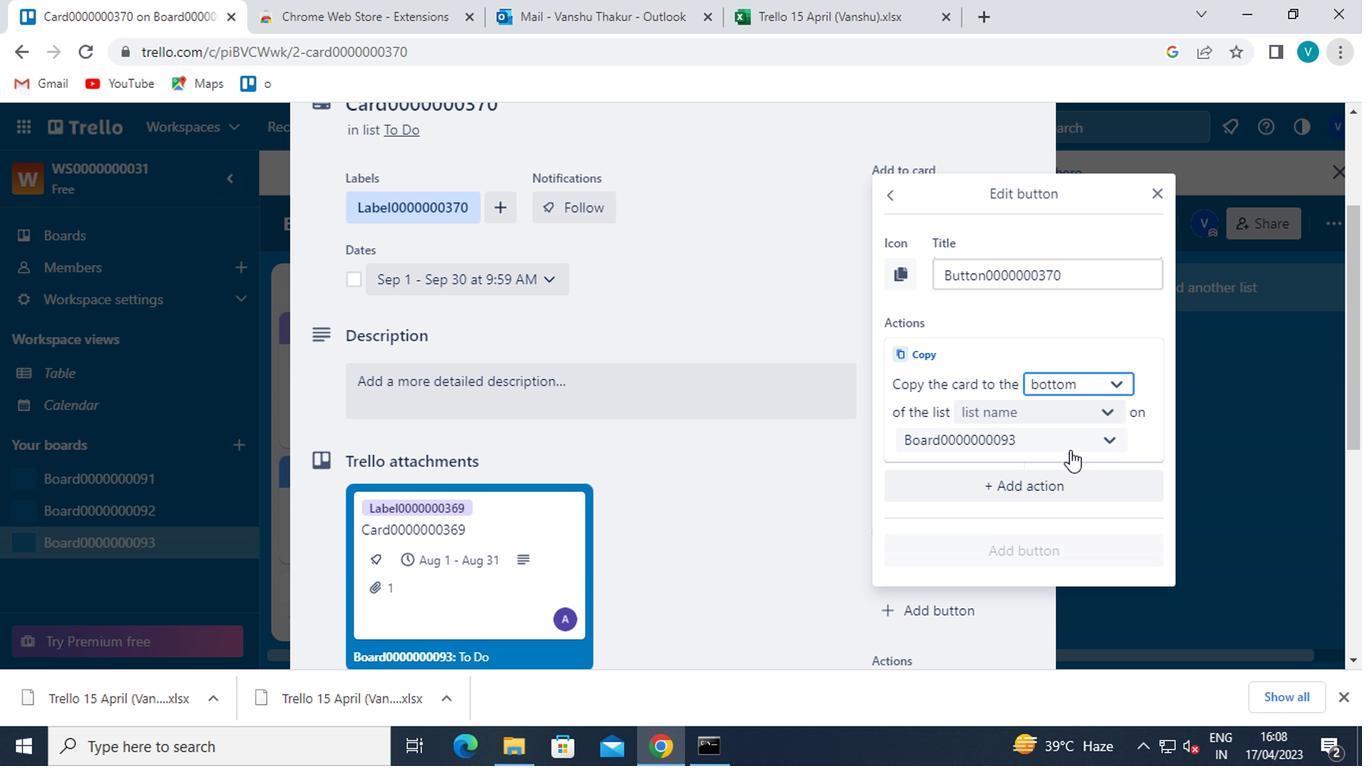 
Action: Mouse pressed left at (1075, 420)
Screenshot: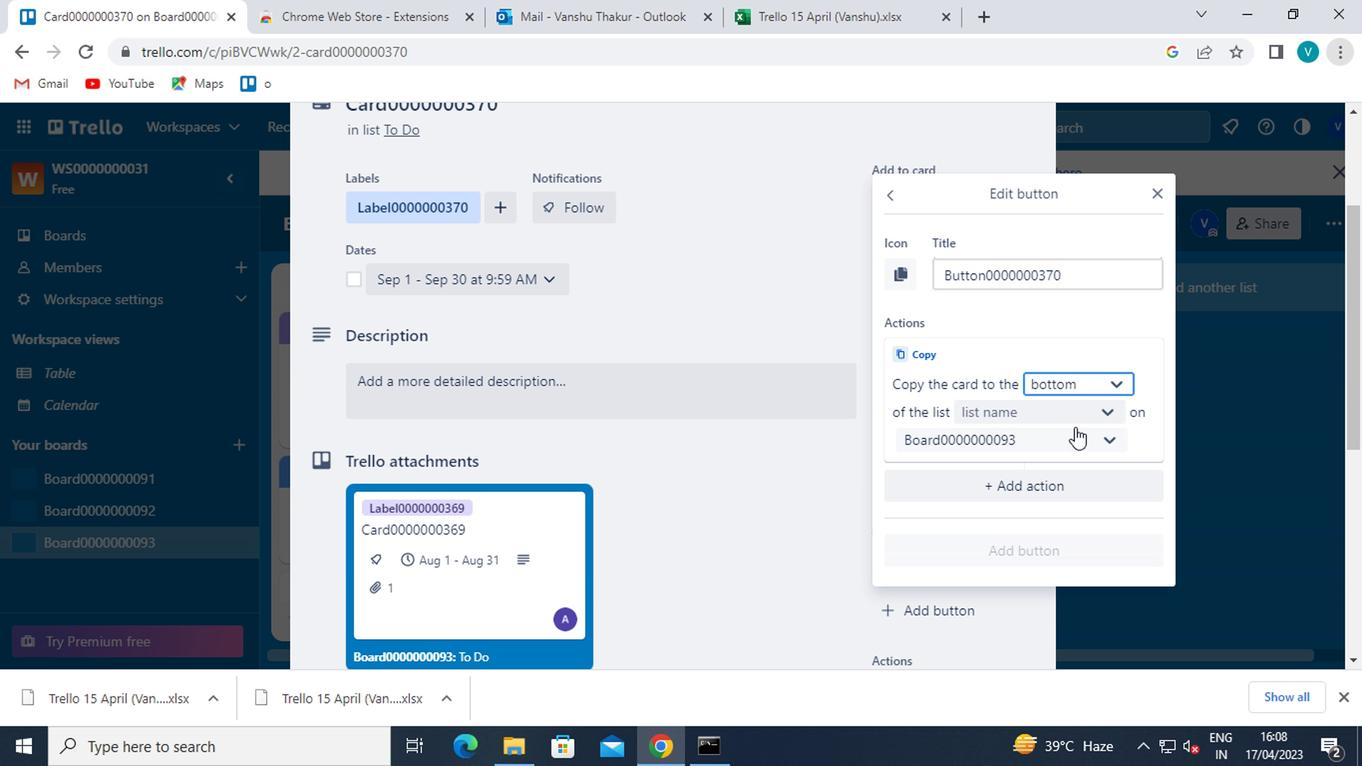 
Action: Mouse moved to (1073, 437)
Screenshot: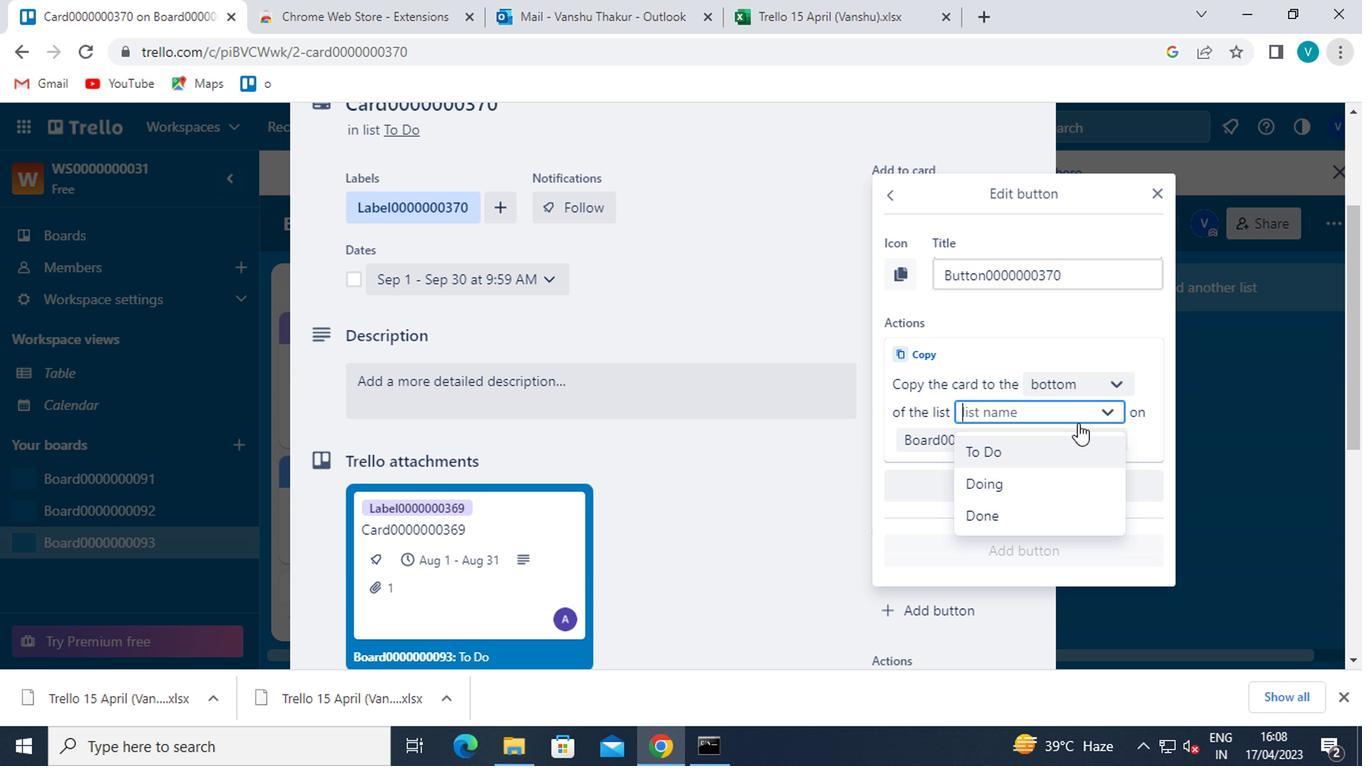 
Action: Mouse pressed left at (1073, 437)
Screenshot: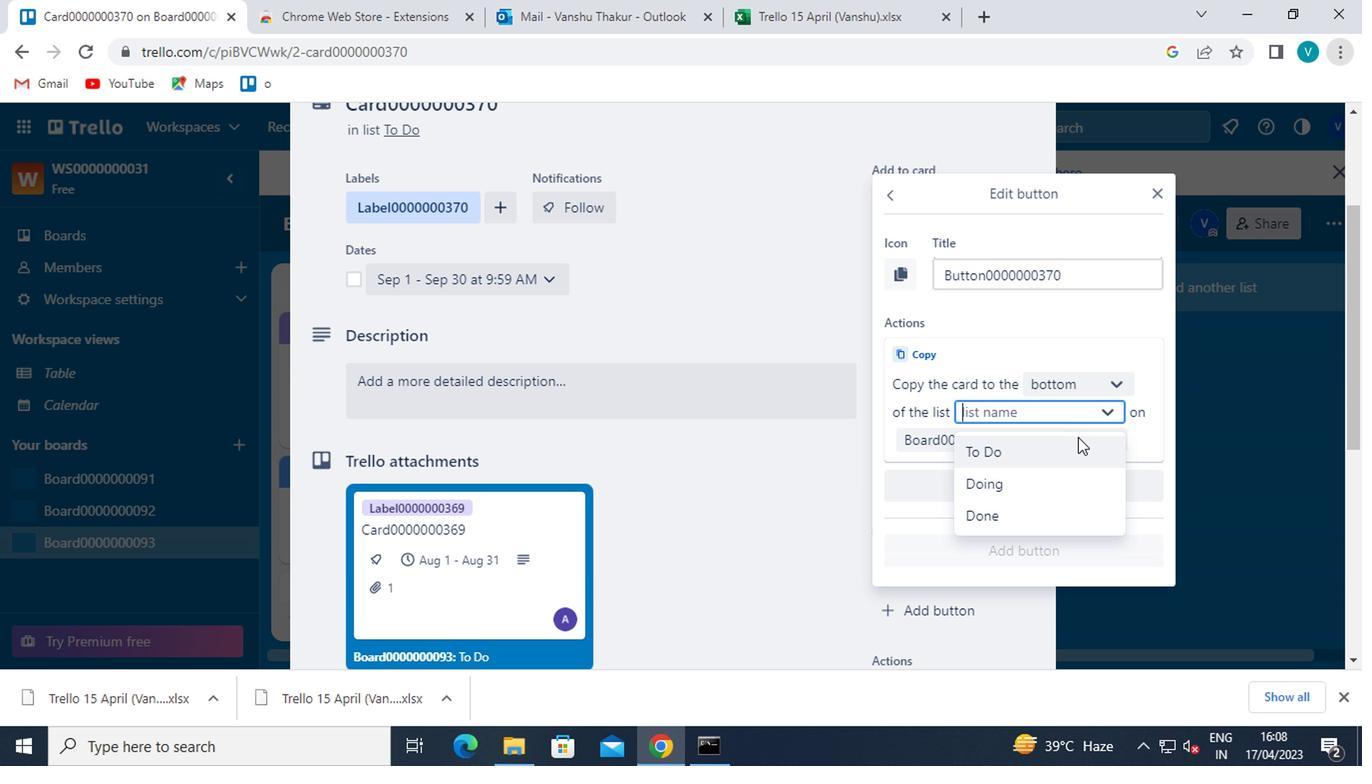 
Action: Mouse moved to (1041, 536)
Screenshot: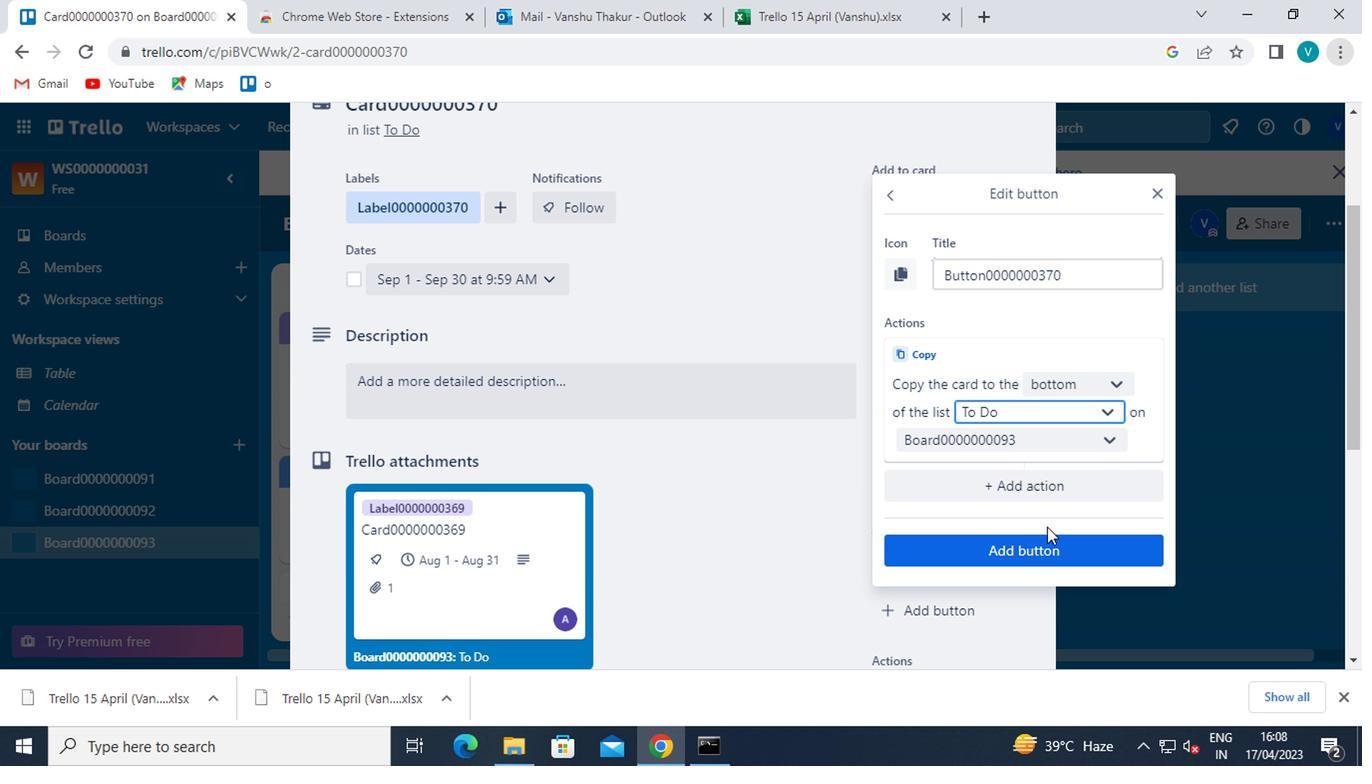 
Action: Mouse pressed left at (1041, 536)
Screenshot: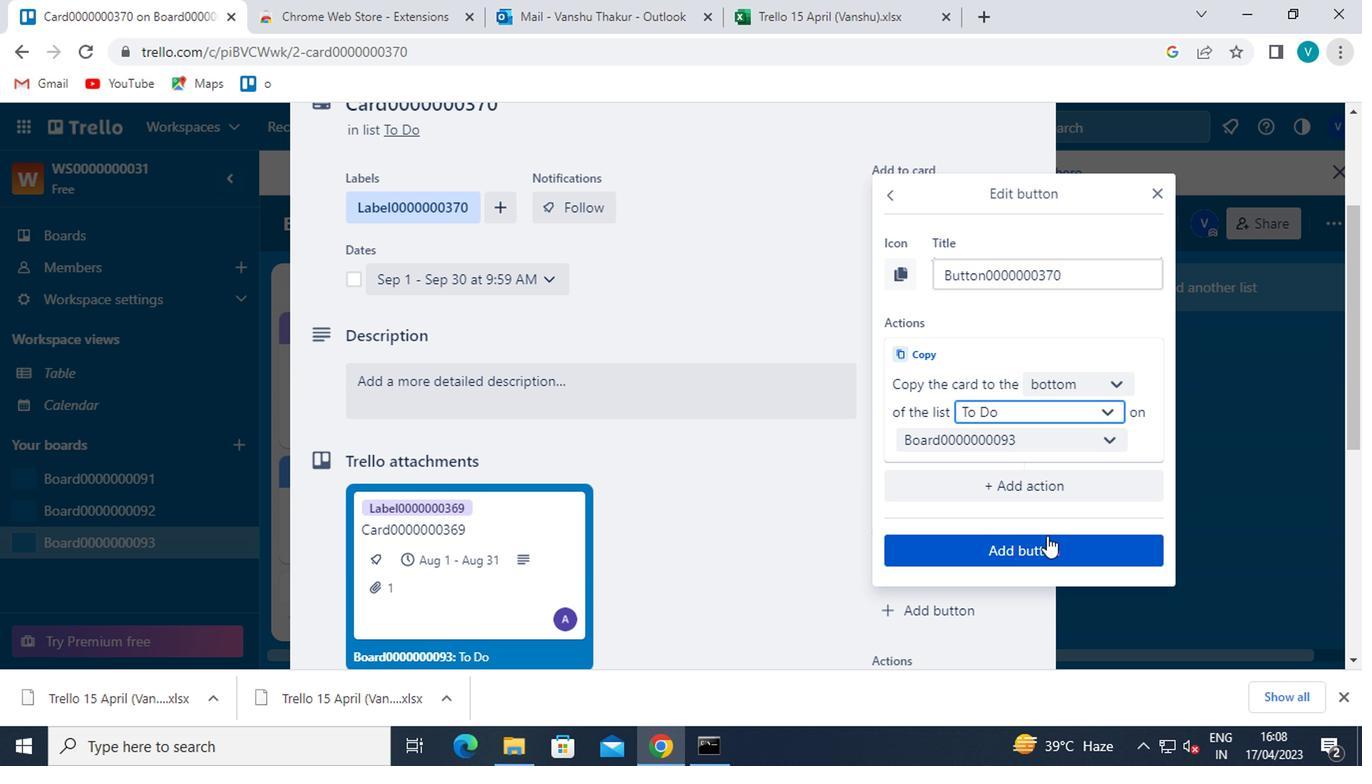 
Action: Mouse moved to (709, 361)
Screenshot: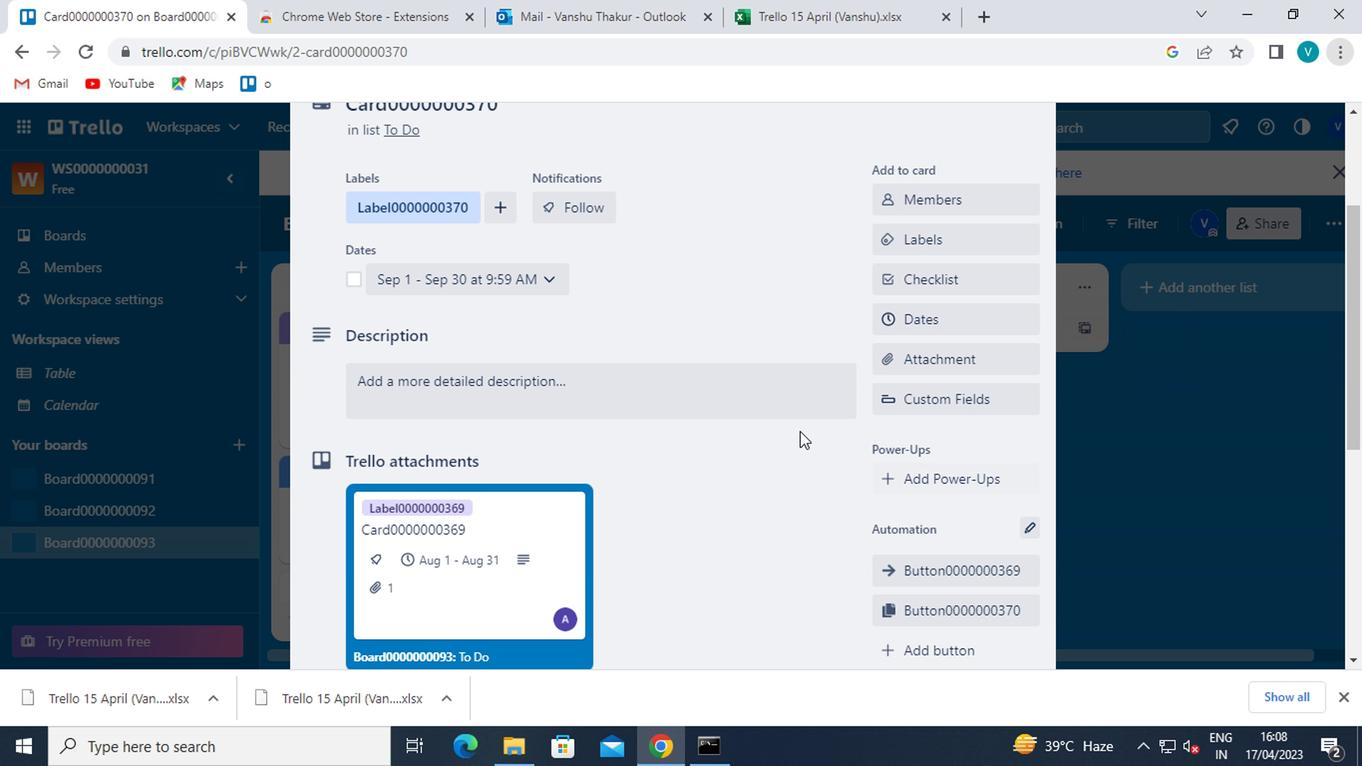 
Action: Mouse pressed left at (709, 361)
Screenshot: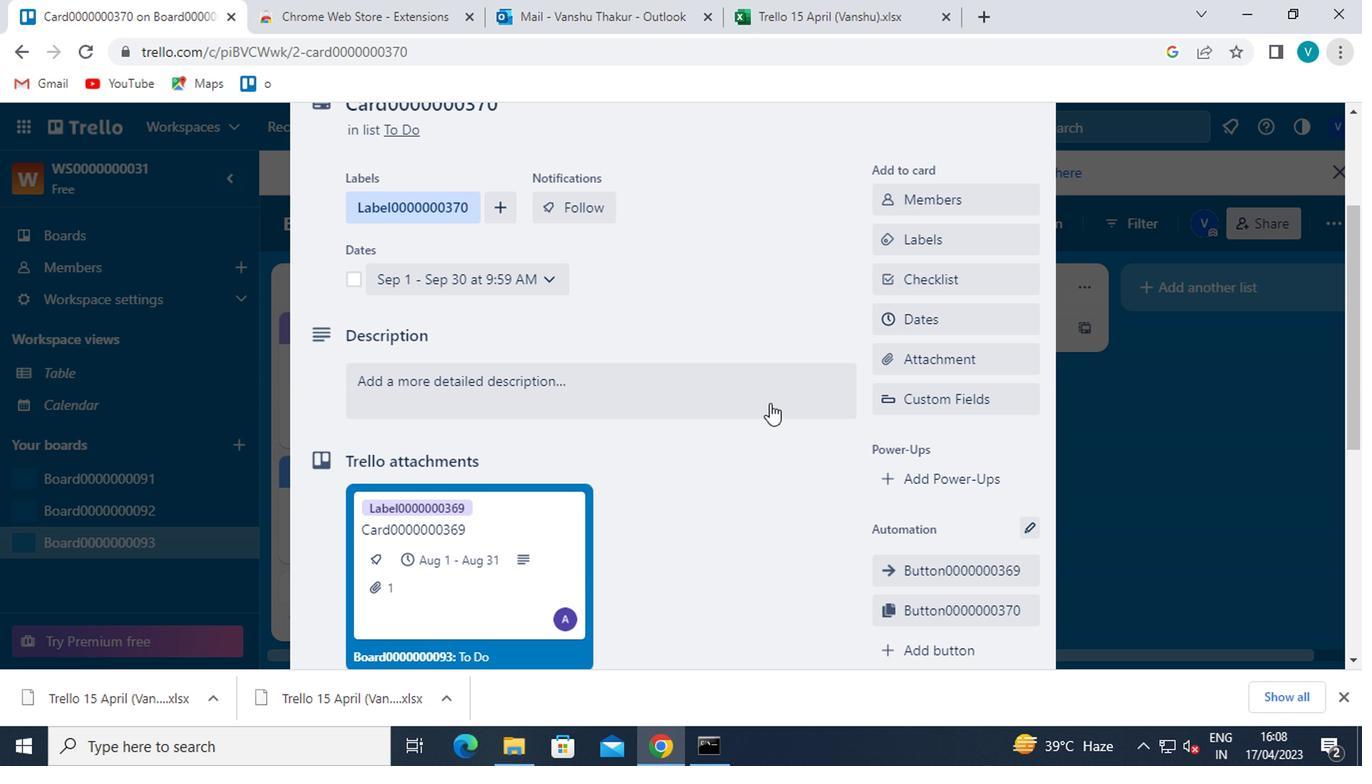 
Action: Mouse moved to (699, 369)
Screenshot: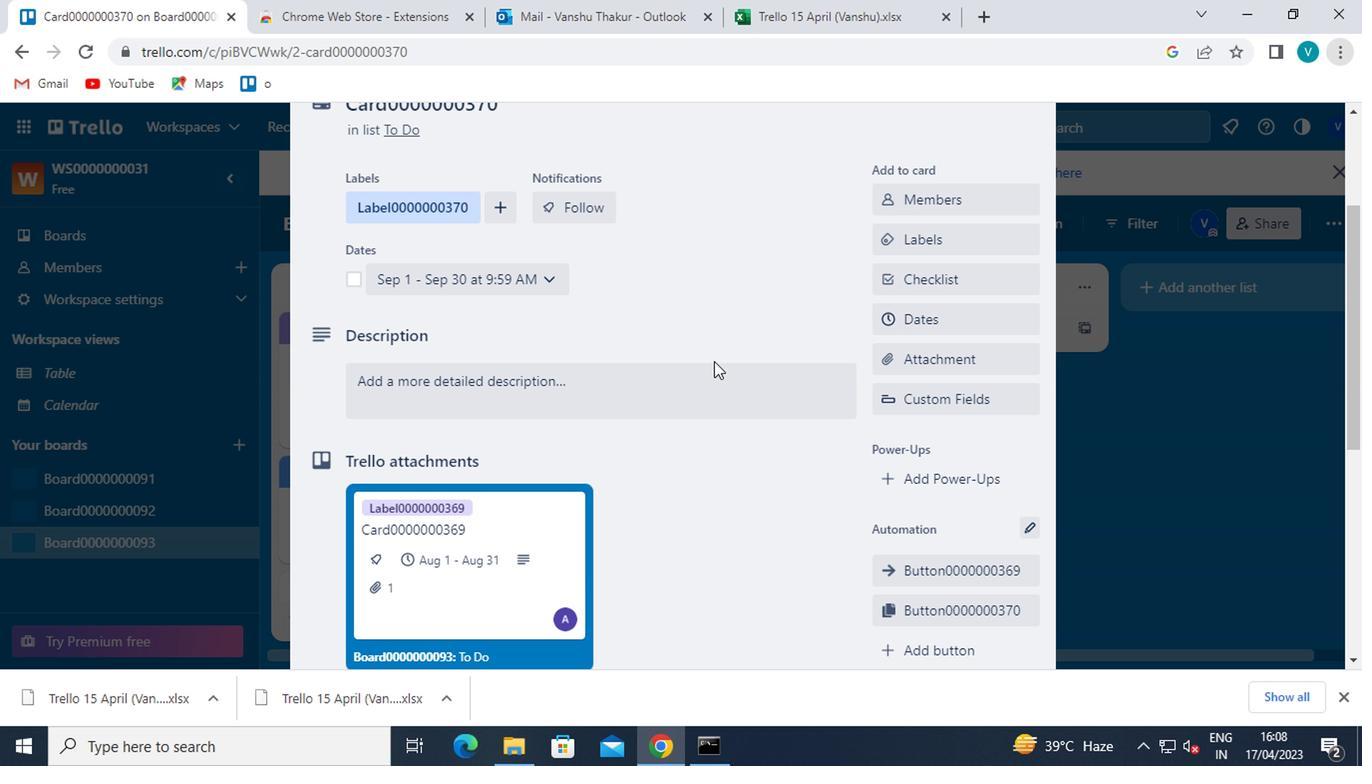 
Action: Mouse pressed left at (699, 369)
Screenshot: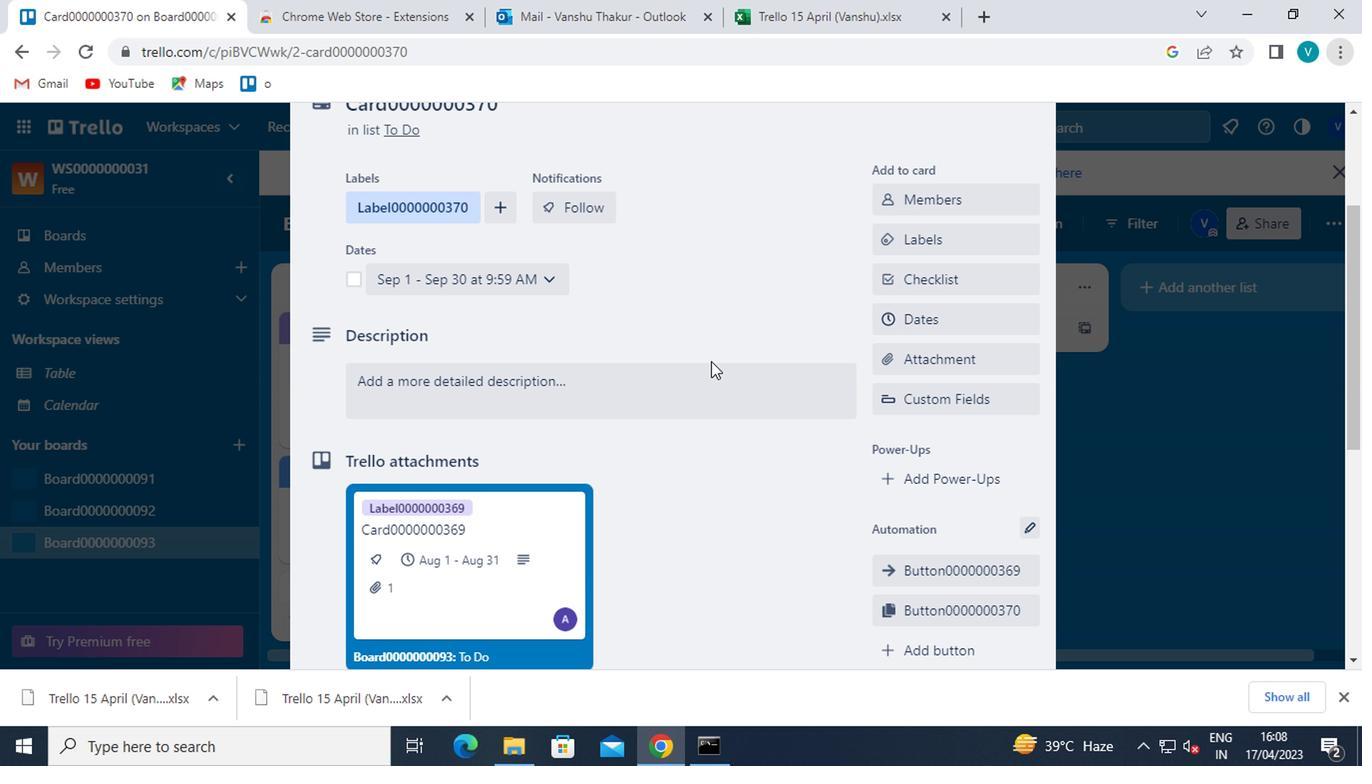 
Action: Key pressed <Key.shift>DS0000000370
Screenshot: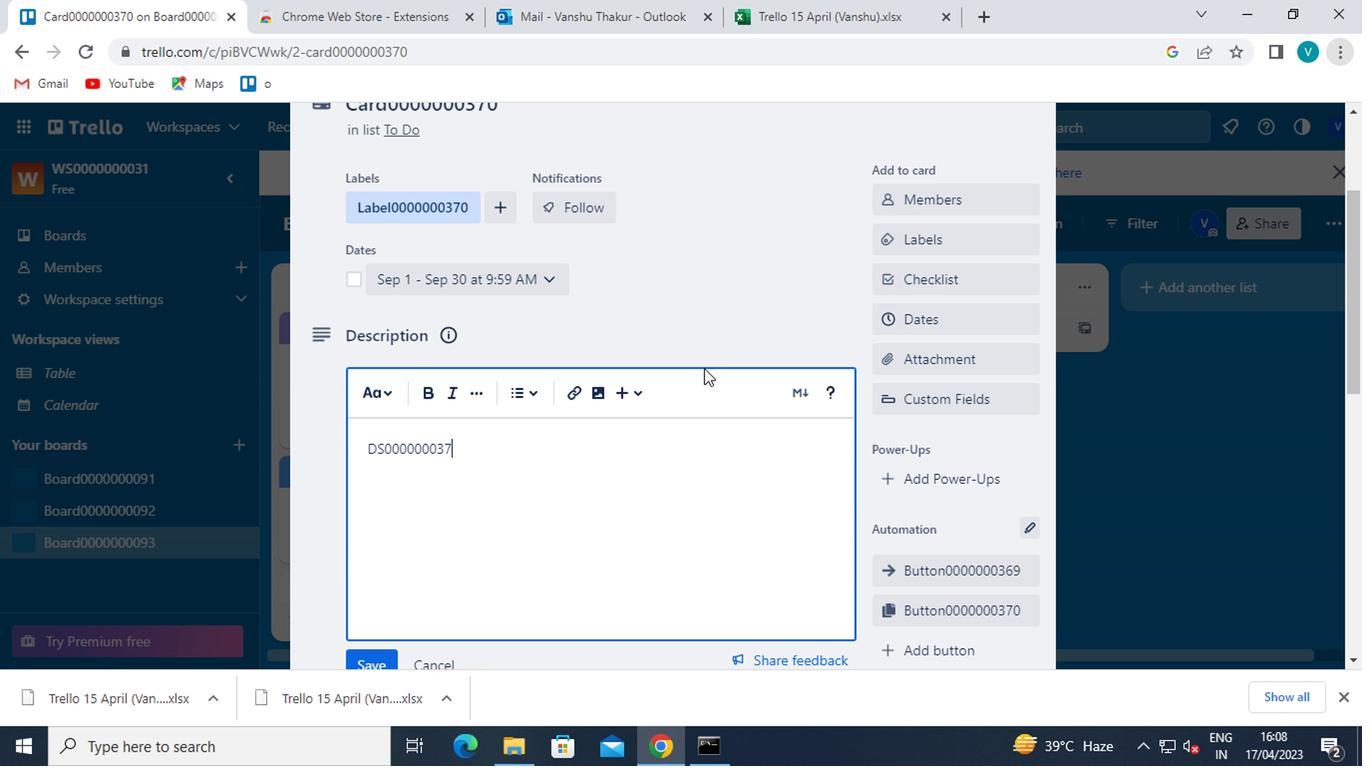 
Action: Mouse scrolled (699, 367) with delta (0, -1)
Screenshot: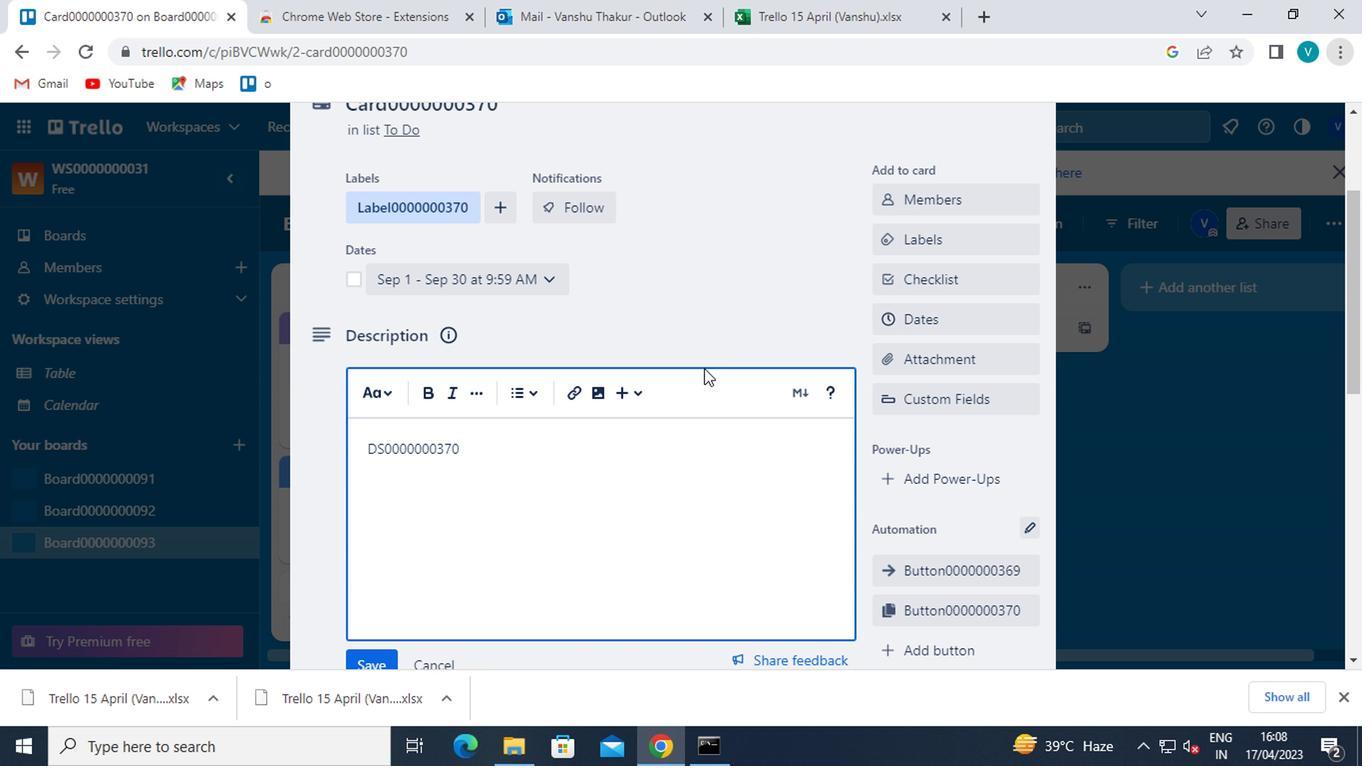 
Action: Mouse scrolled (699, 367) with delta (0, -1)
Screenshot: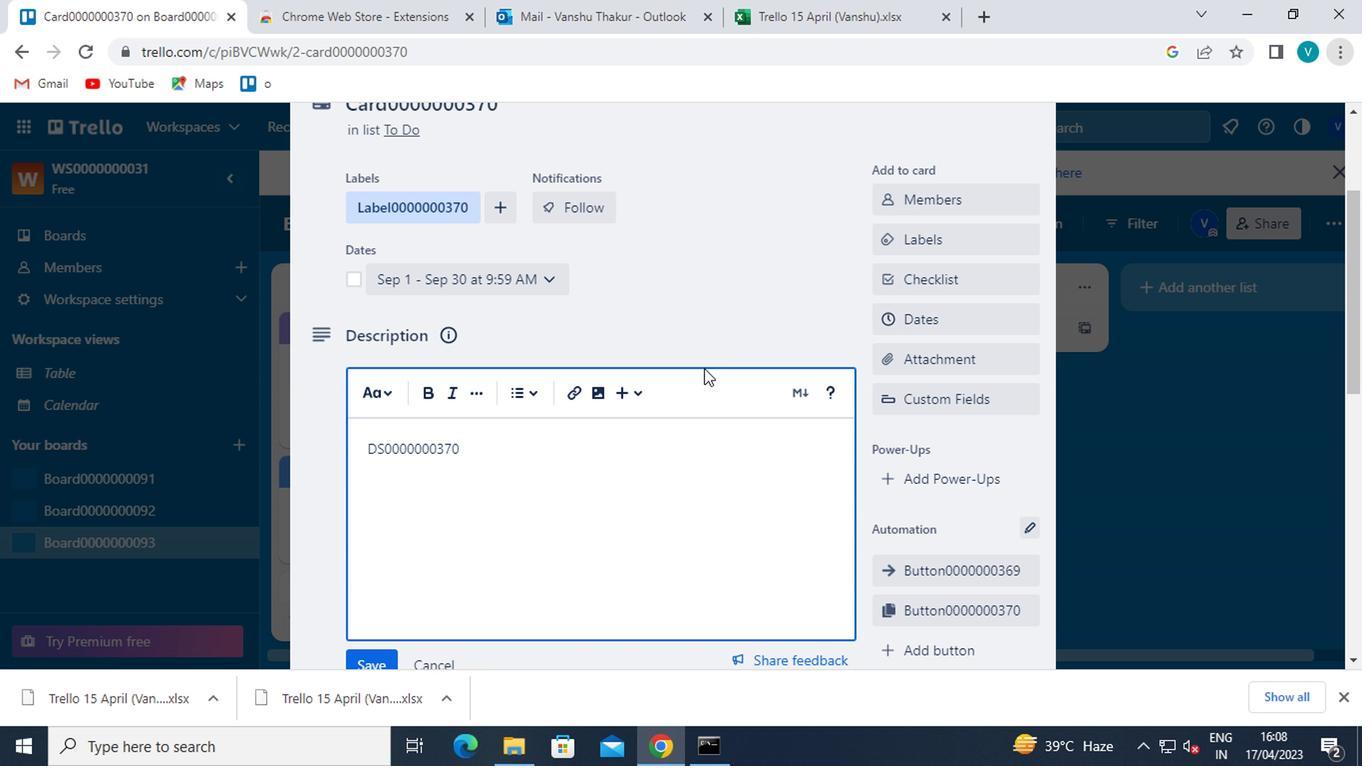 
Action: Mouse moved to (379, 466)
Screenshot: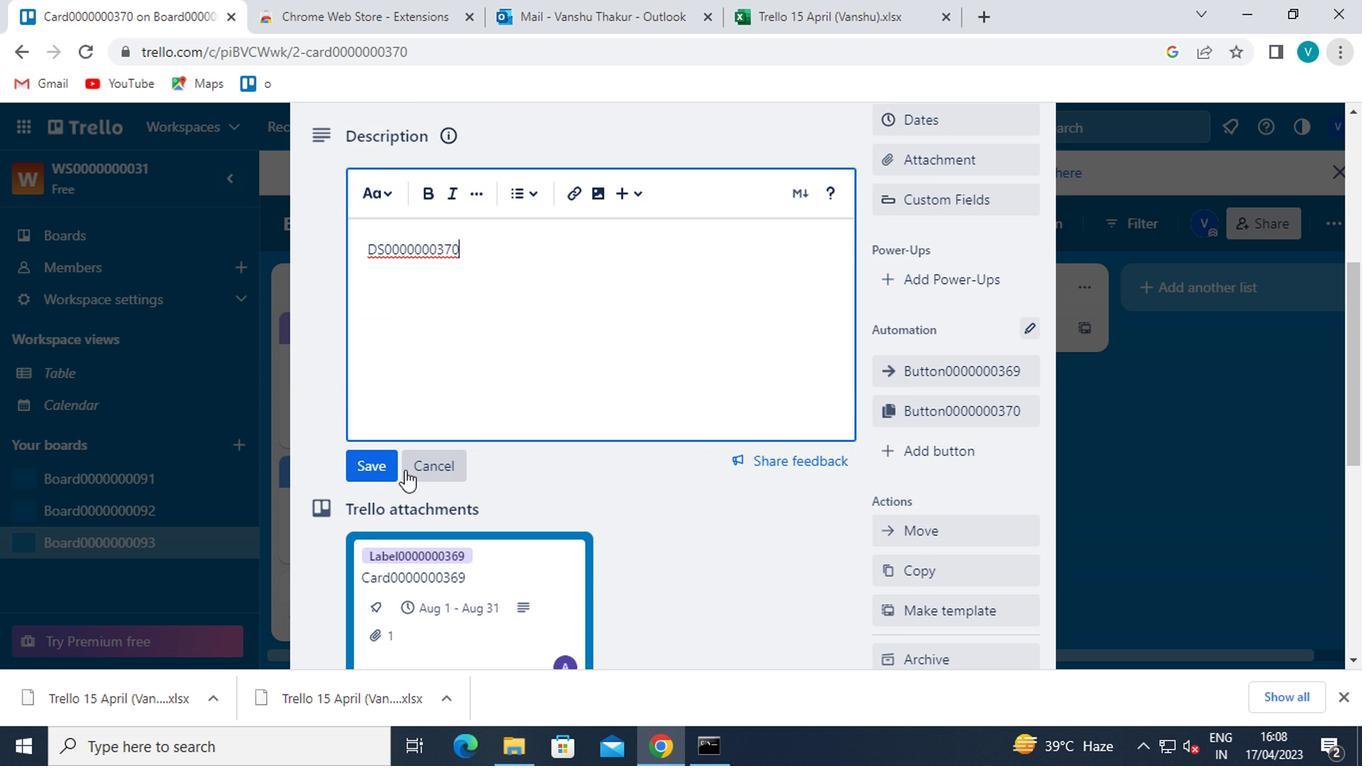 
Action: Mouse pressed left at (379, 466)
Screenshot: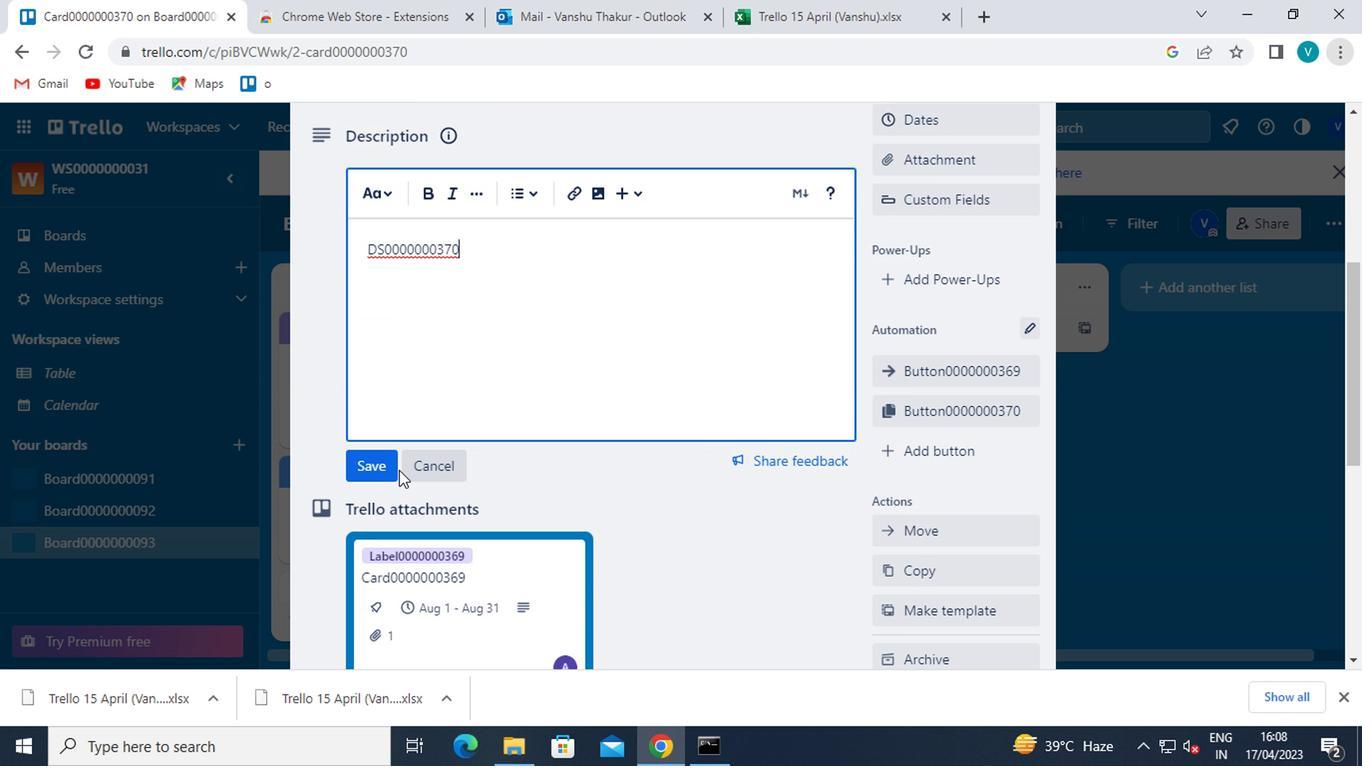 
Action: Mouse moved to (367, 458)
Screenshot: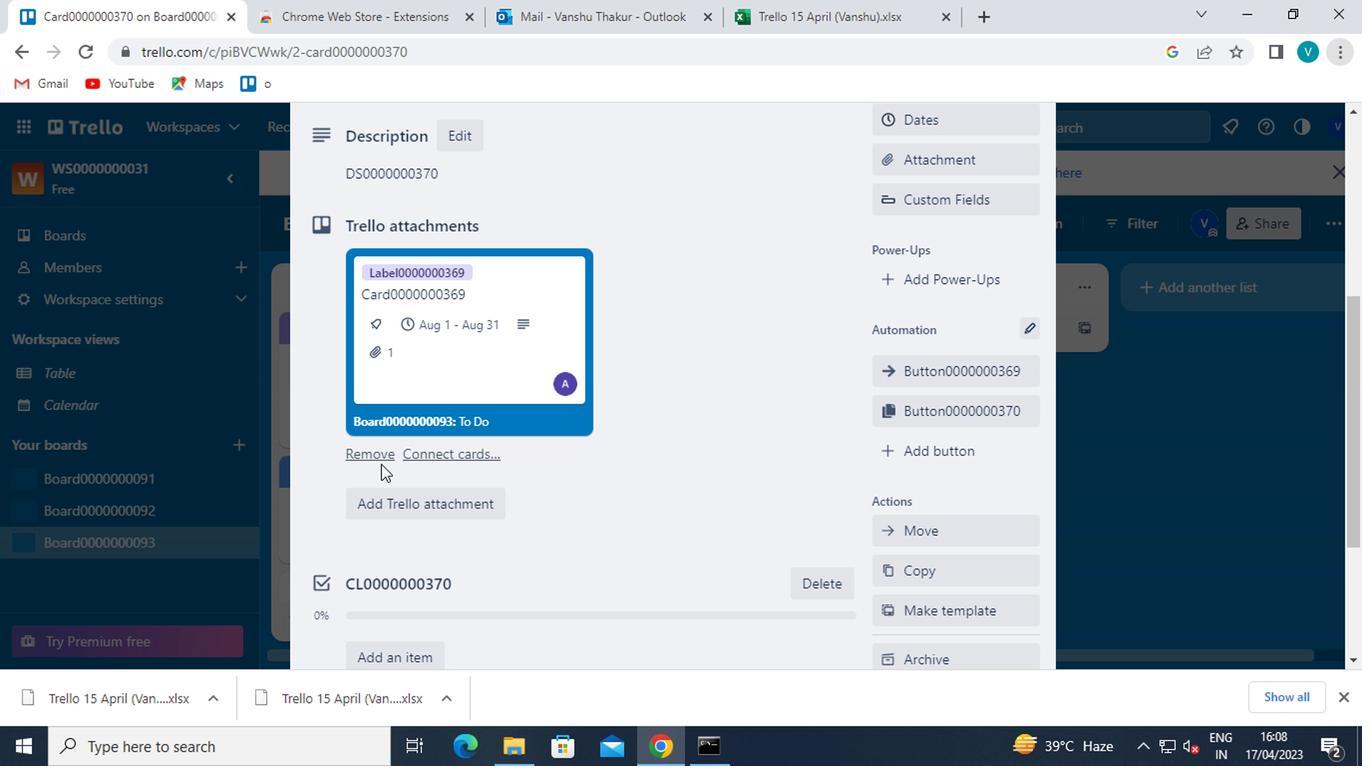 
Action: Mouse scrolled (367, 457) with delta (0, 0)
Screenshot: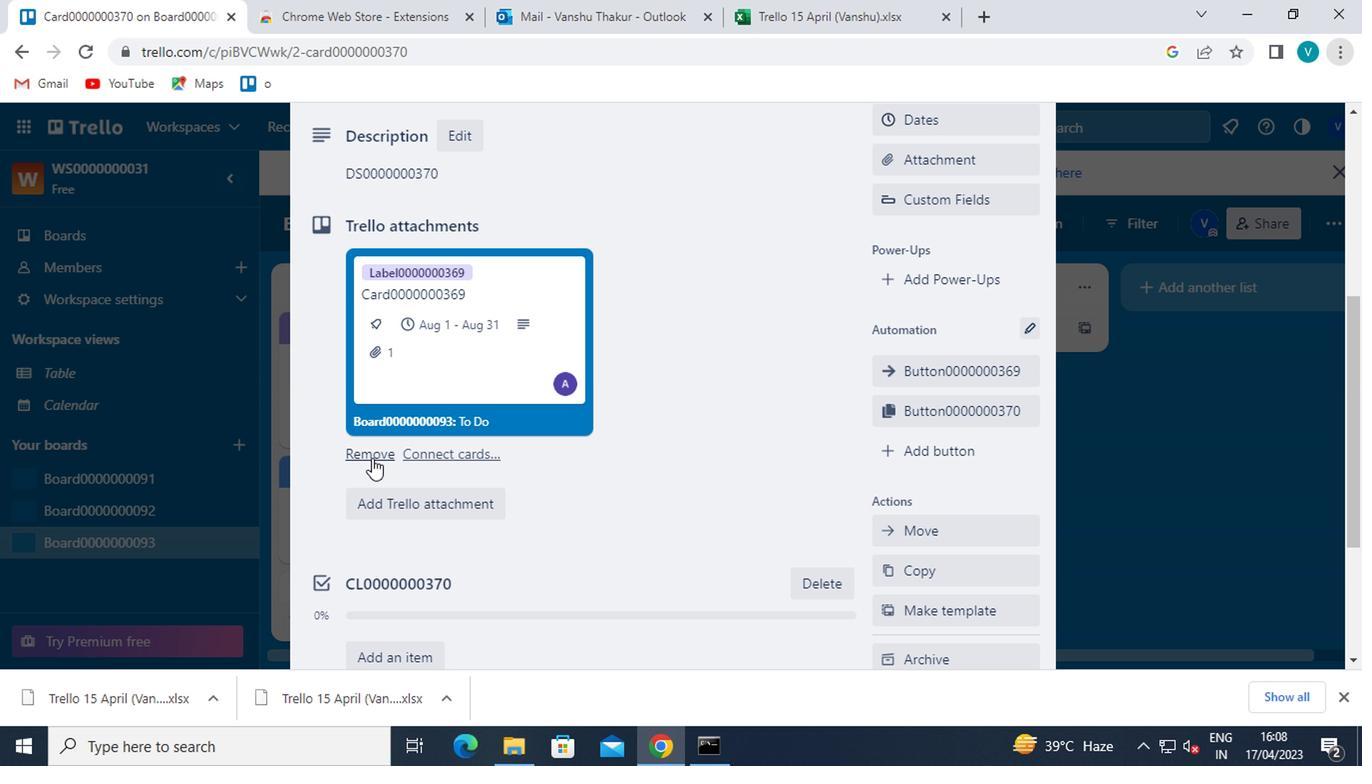 
Action: Mouse scrolled (367, 457) with delta (0, 0)
Screenshot: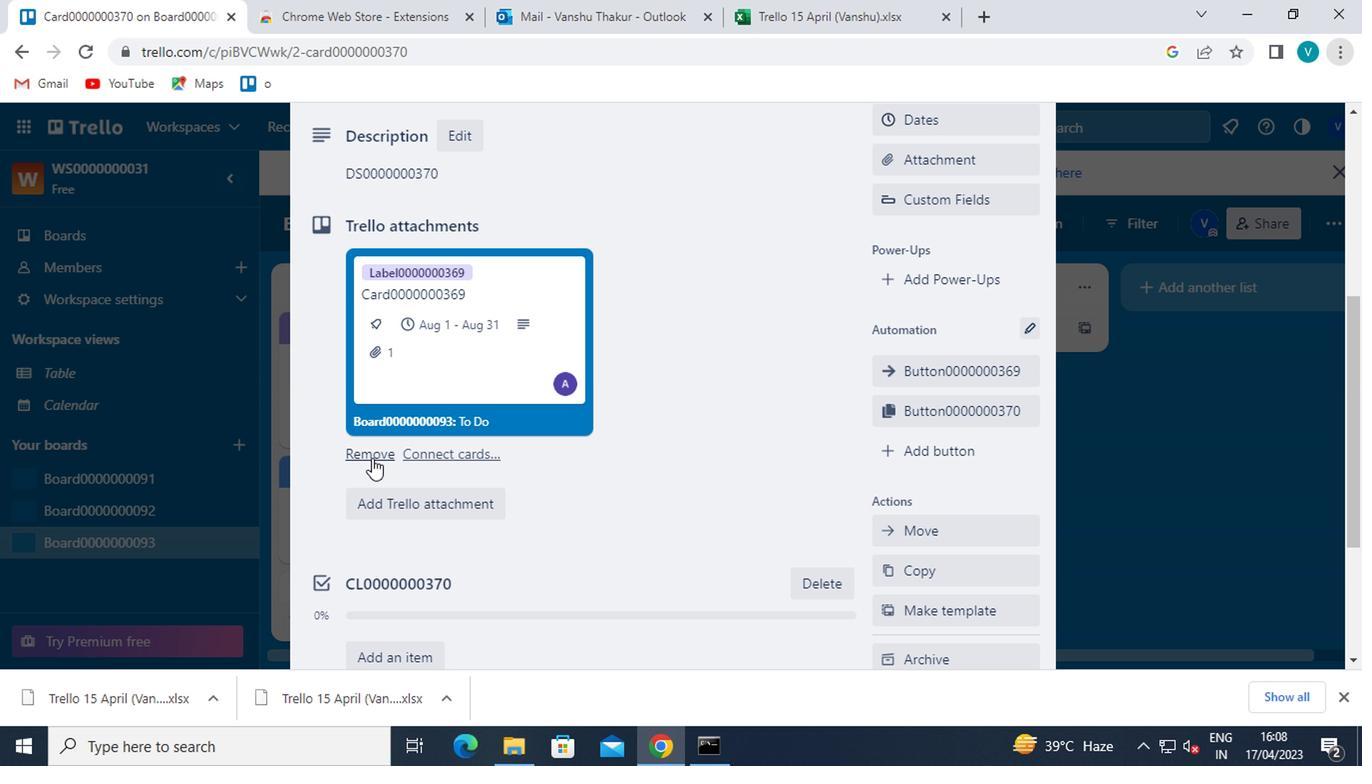 
Action: Mouse scrolled (367, 457) with delta (0, 0)
Screenshot: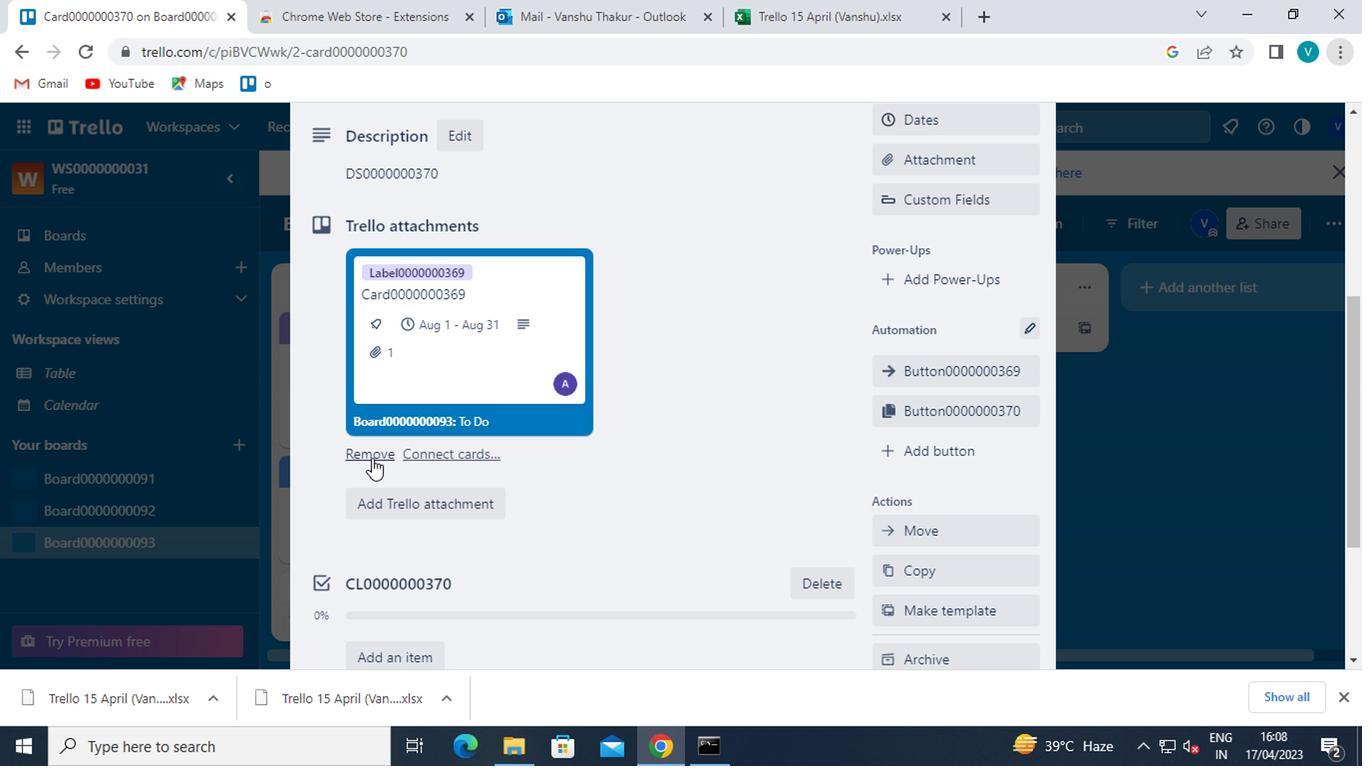 
Action: Mouse moved to (418, 531)
Screenshot: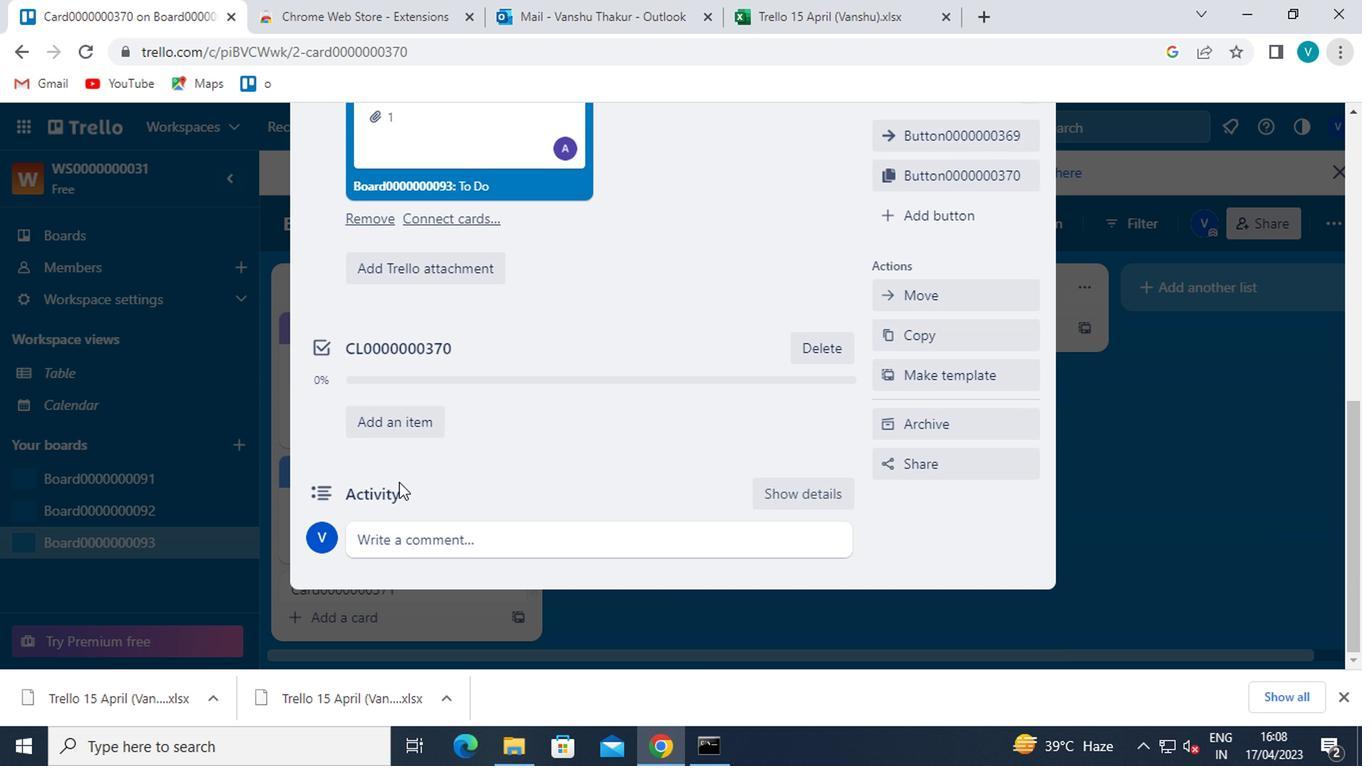 
Action: Mouse pressed left at (418, 531)
Screenshot: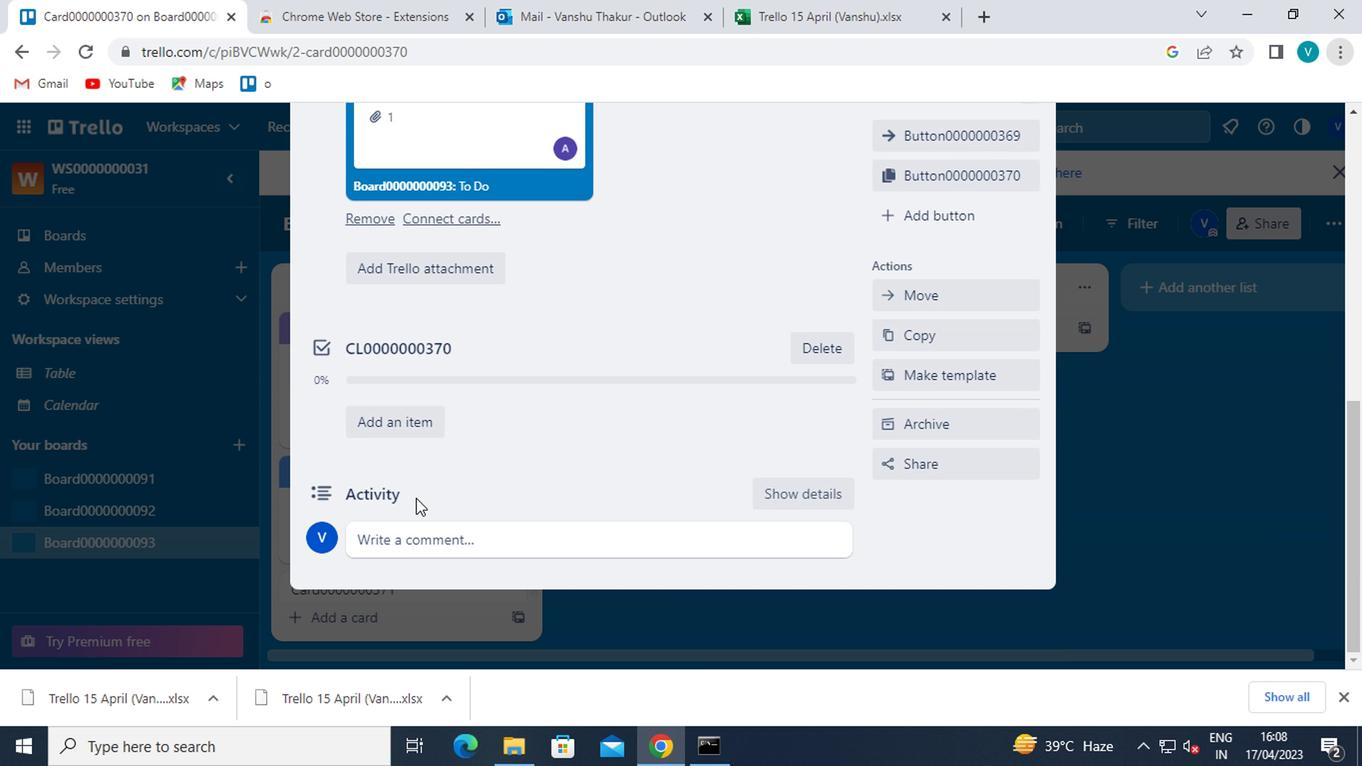 
Action: Key pressed <Key.shift>CM0000000370
Screenshot: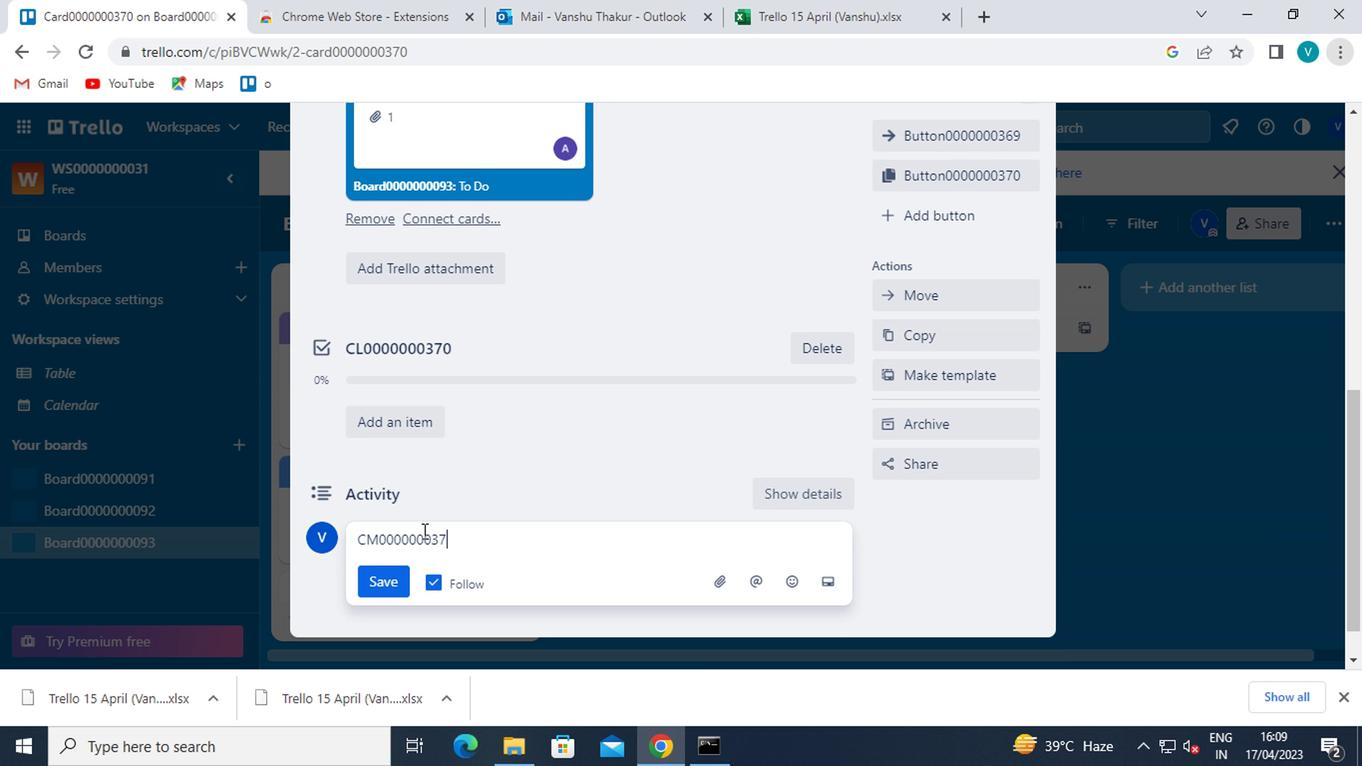 
Action: Mouse moved to (386, 592)
Screenshot: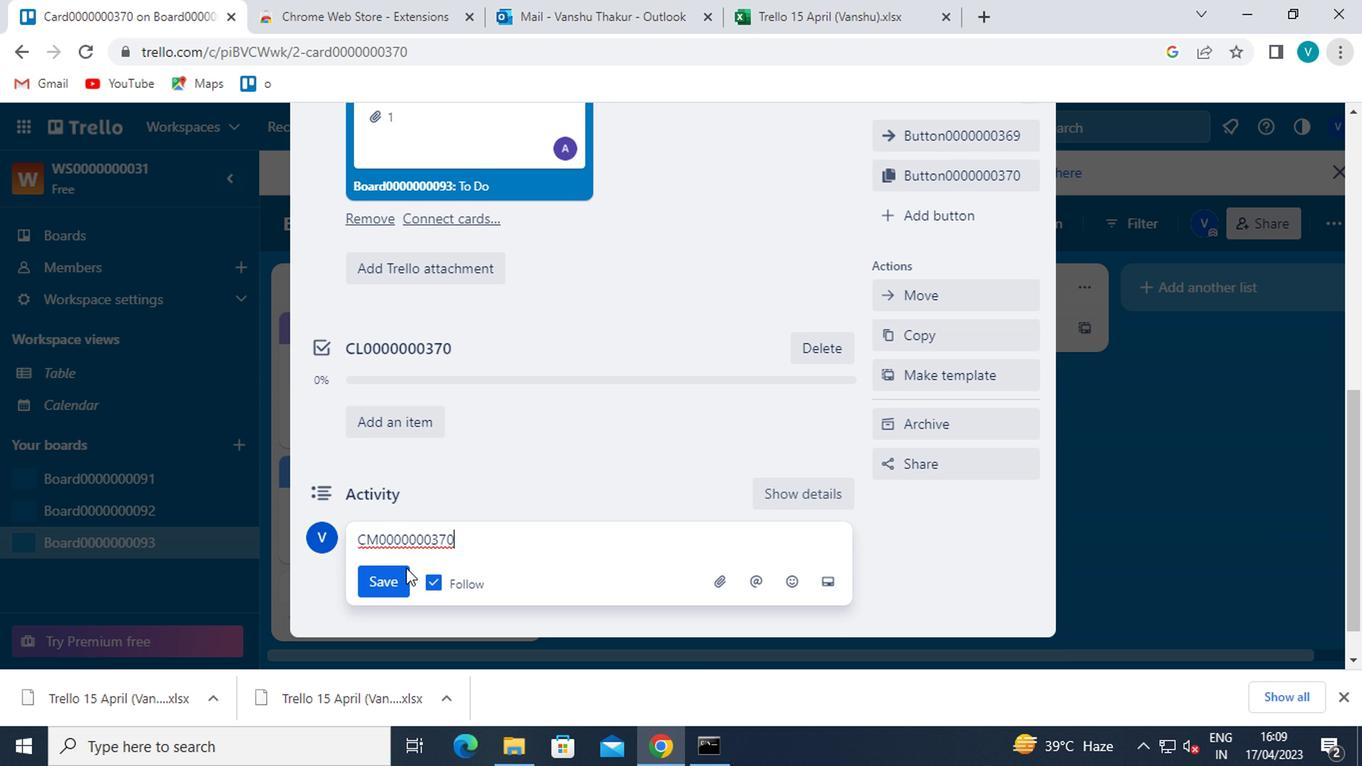 
Action: Mouse pressed left at (386, 592)
Screenshot: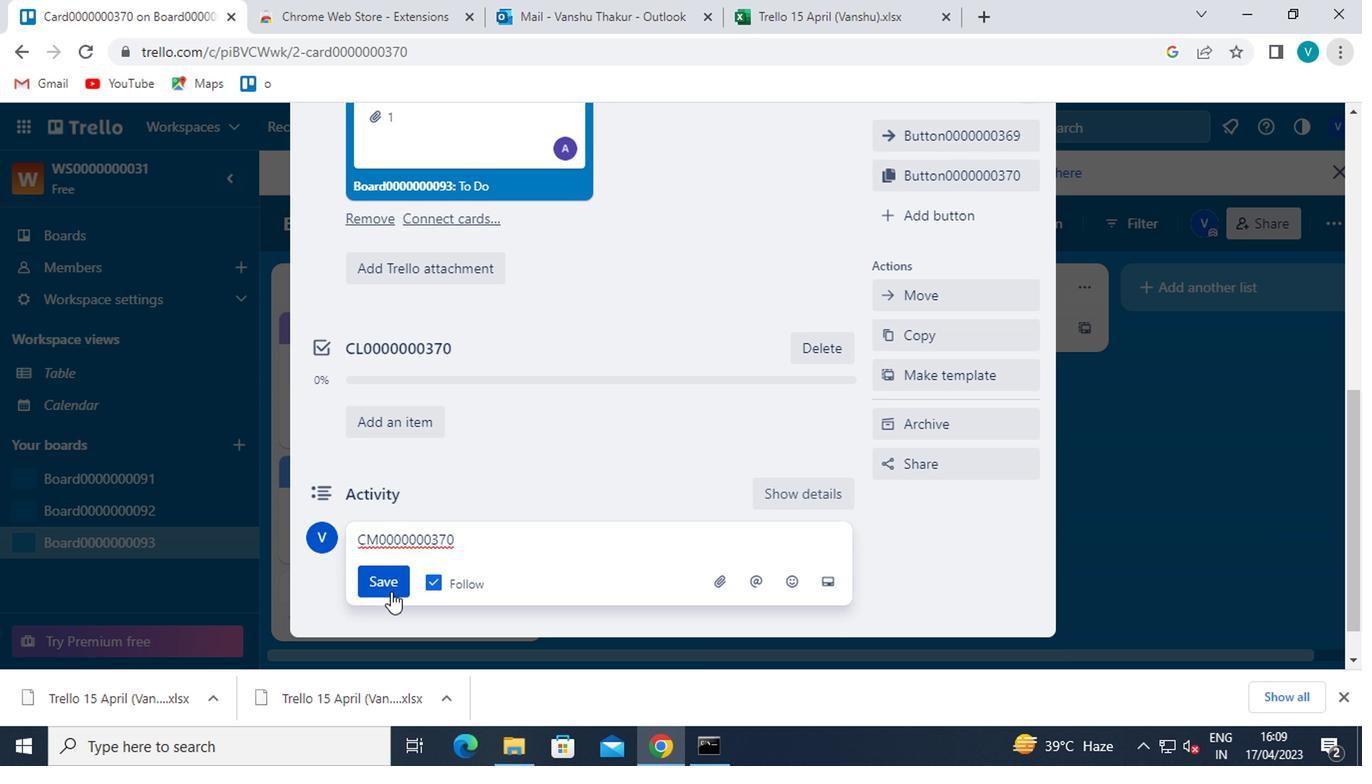 
